 Task: Measure the distance between New Orleans and Jean Lafitte National Historical Park.
Action: Mouse moved to (354, 151)
Screenshot: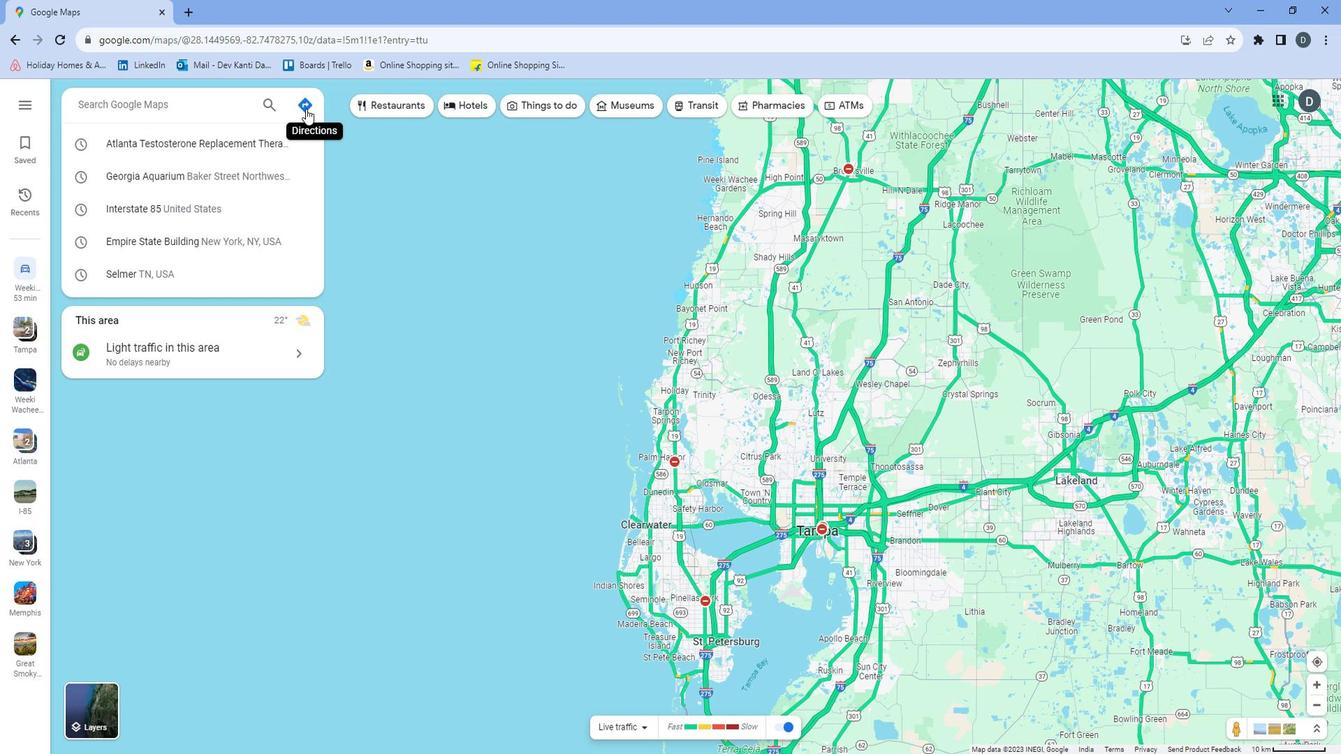 
Action: Mouse pressed left at (354, 151)
Screenshot: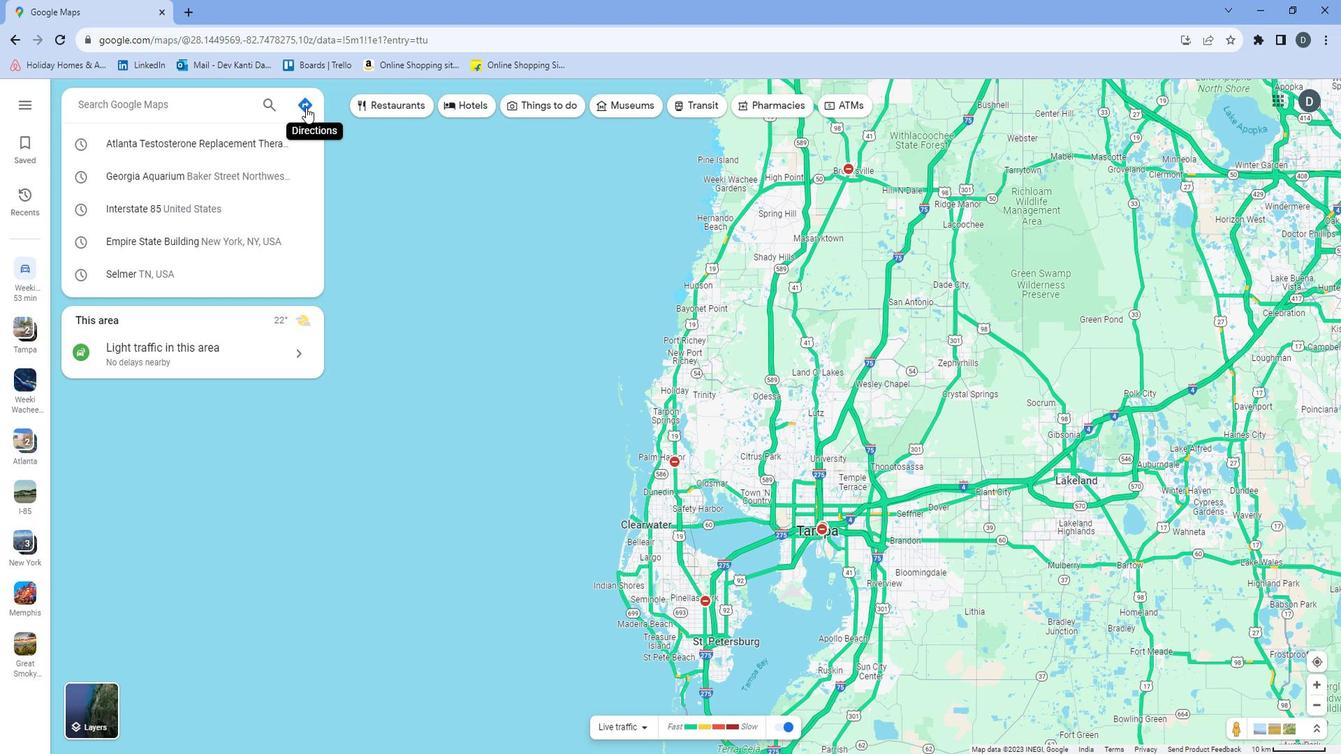 
Action: Mouse moved to (264, 188)
Screenshot: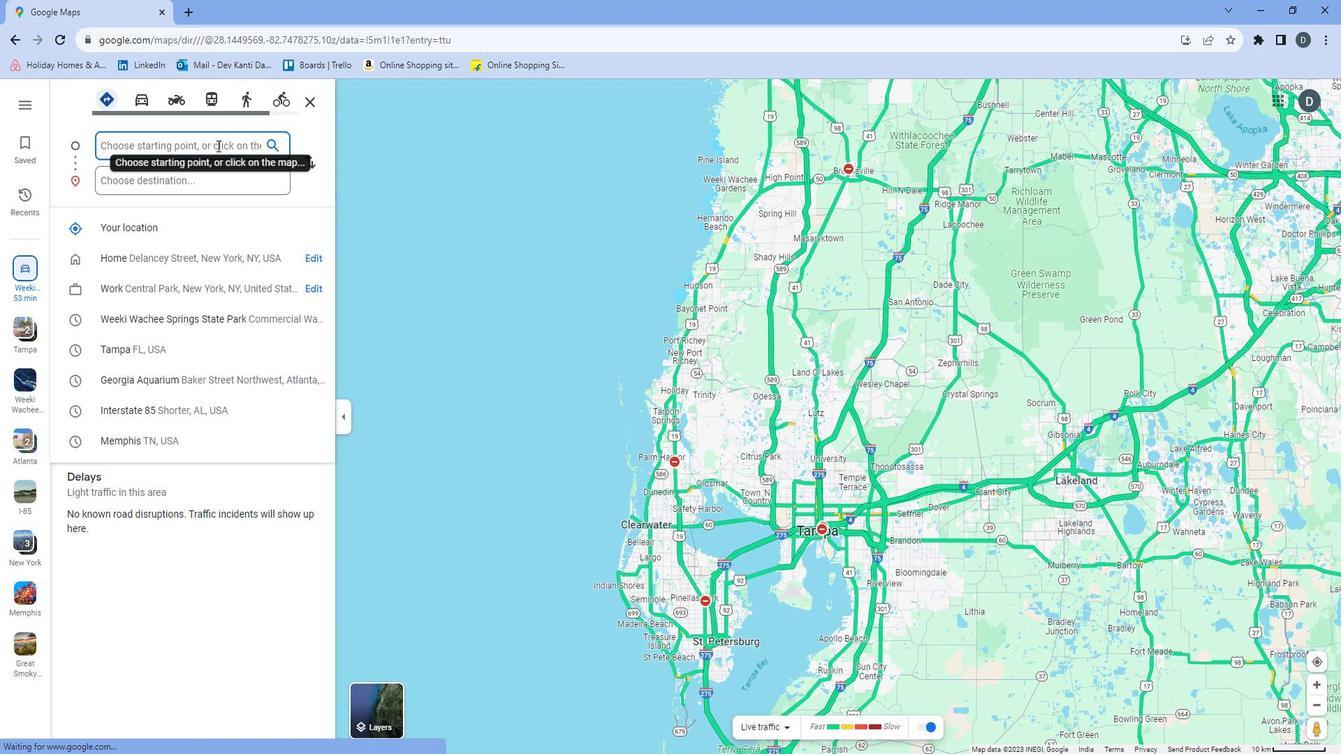 
Action: Mouse pressed left at (264, 188)
Screenshot: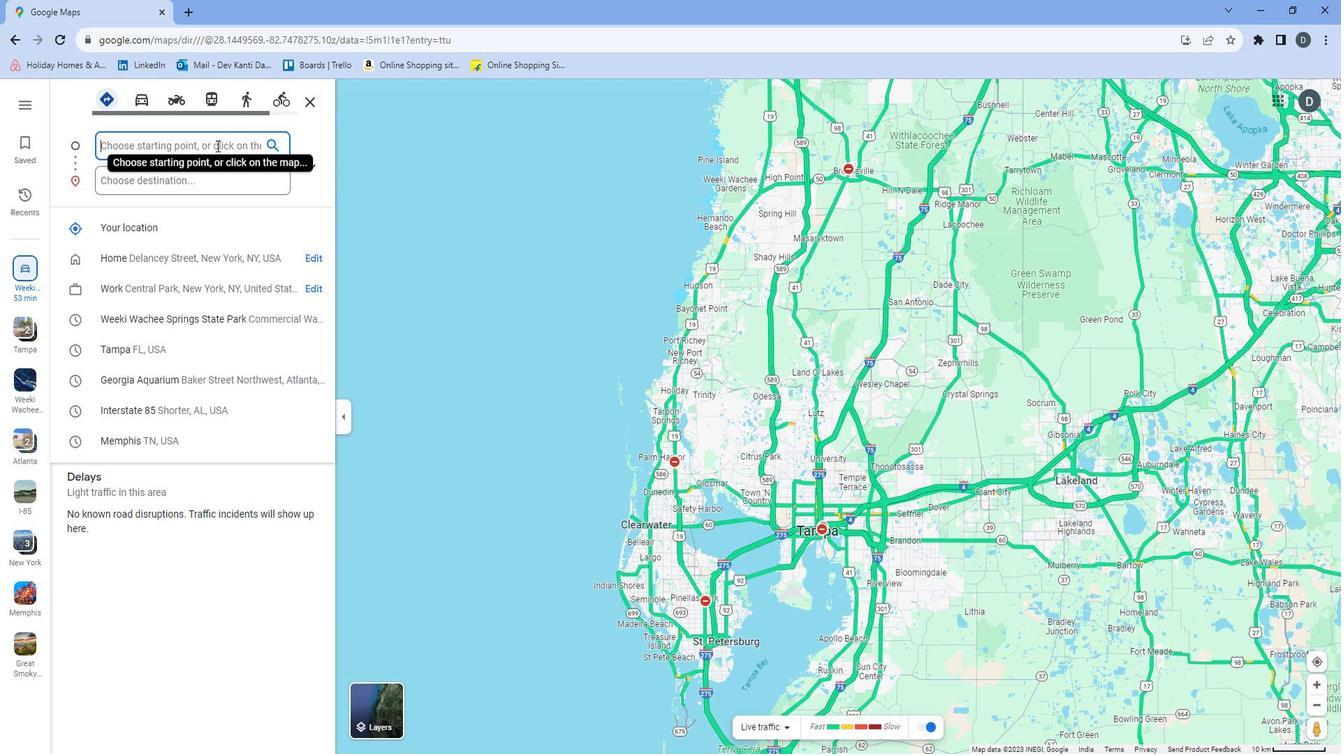 
Action: Key pressed <Key.shift>N<Key.backspace>ew<Key.space><Key.shift>Orleams<Key.backspace><Key.backspace>ns
Screenshot: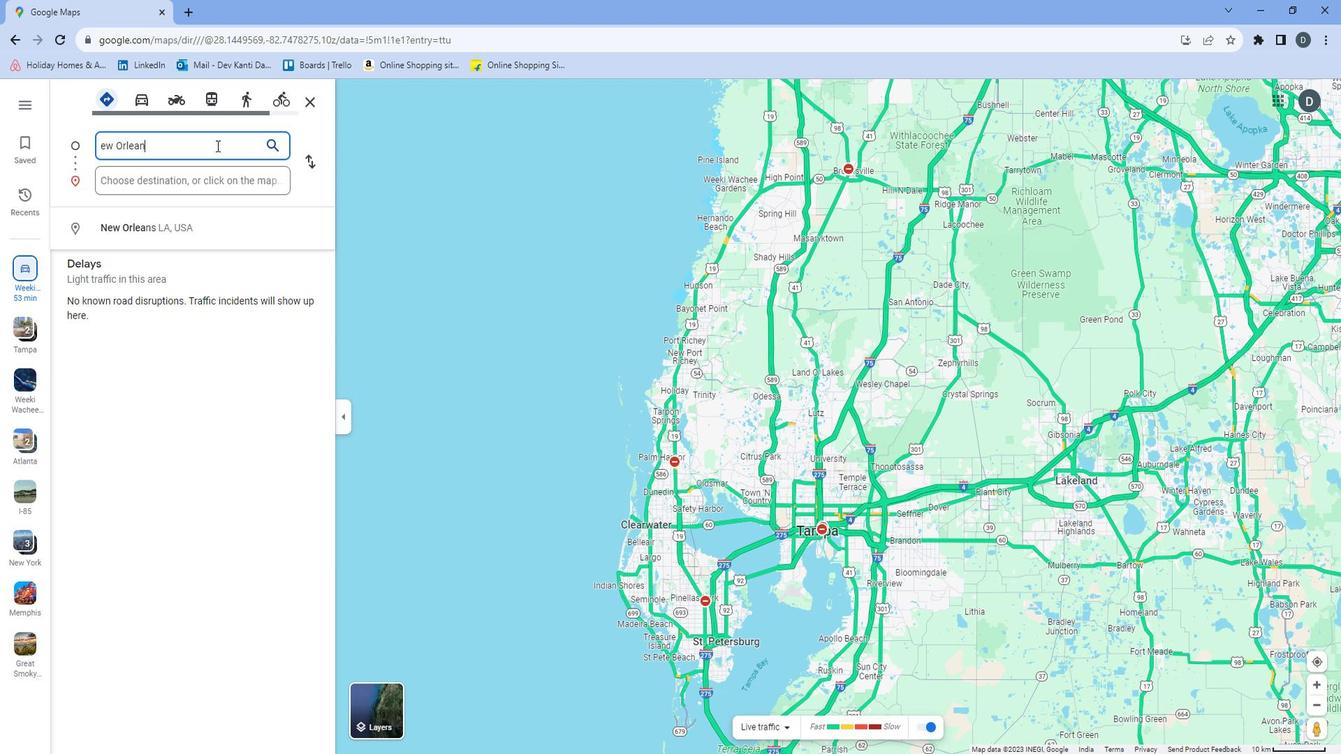 
Action: Mouse moved to (268, 222)
Screenshot: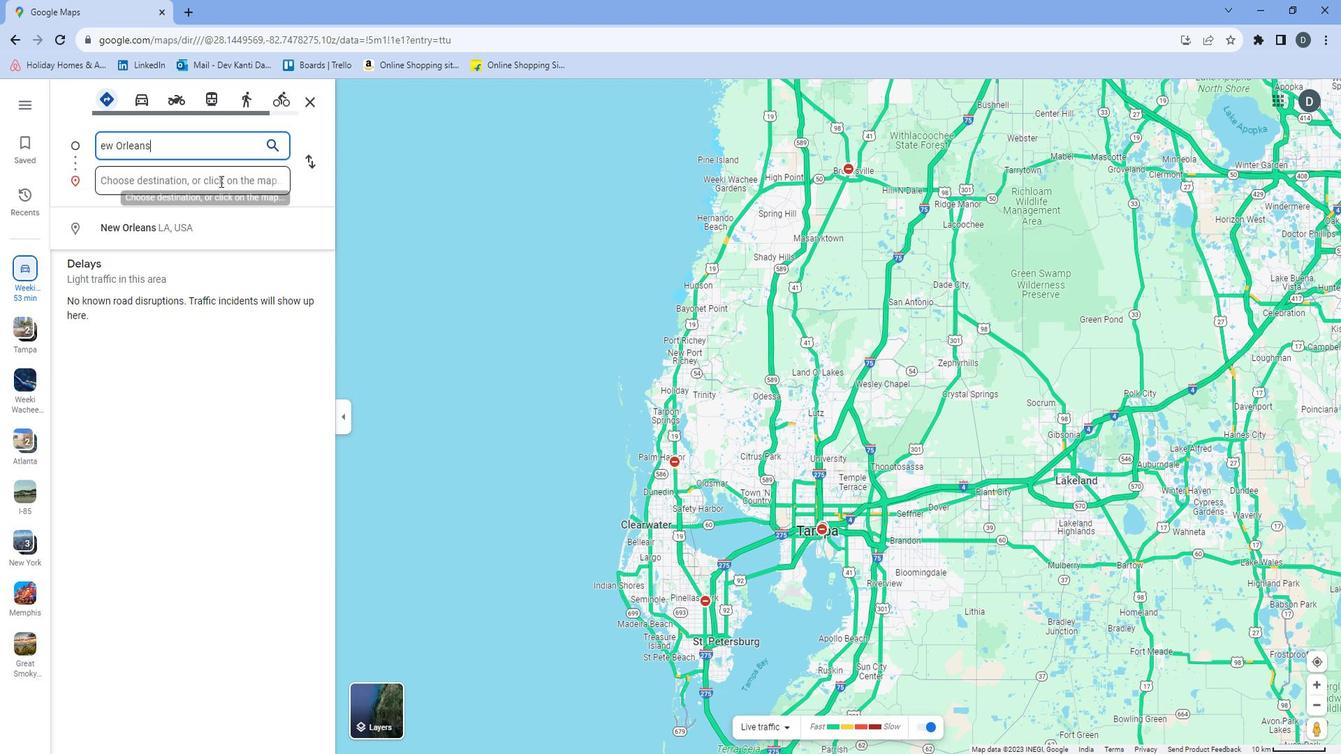 
Action: Mouse pressed left at (268, 222)
Screenshot: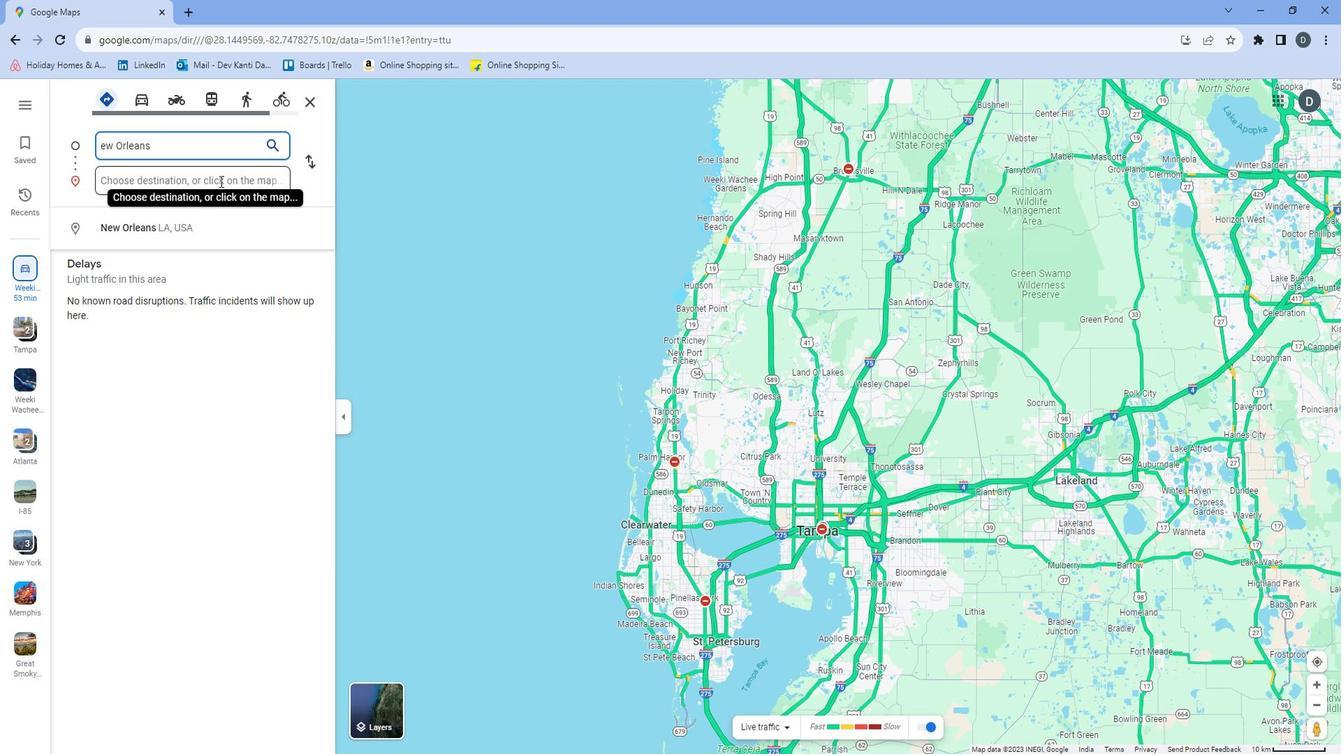 
Action: Mouse moved to (152, 186)
Screenshot: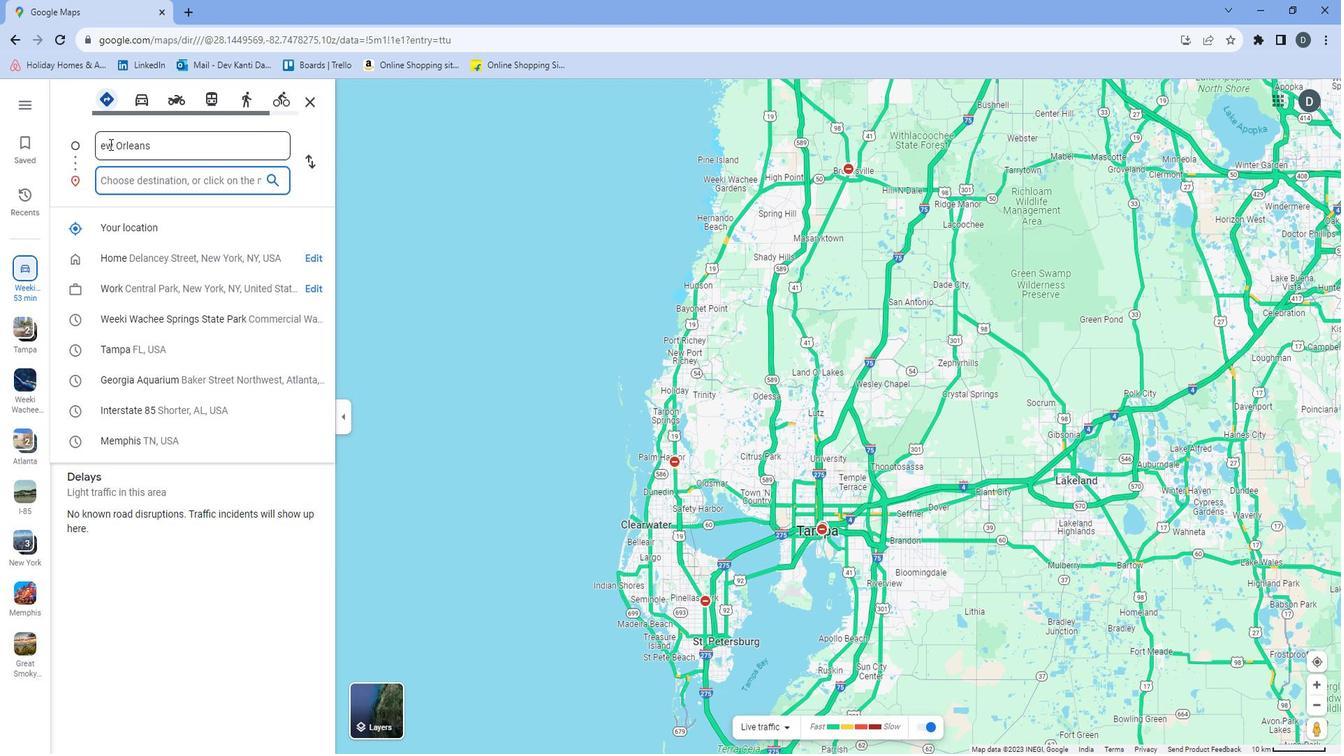 
Action: Mouse pressed left at (152, 186)
Screenshot: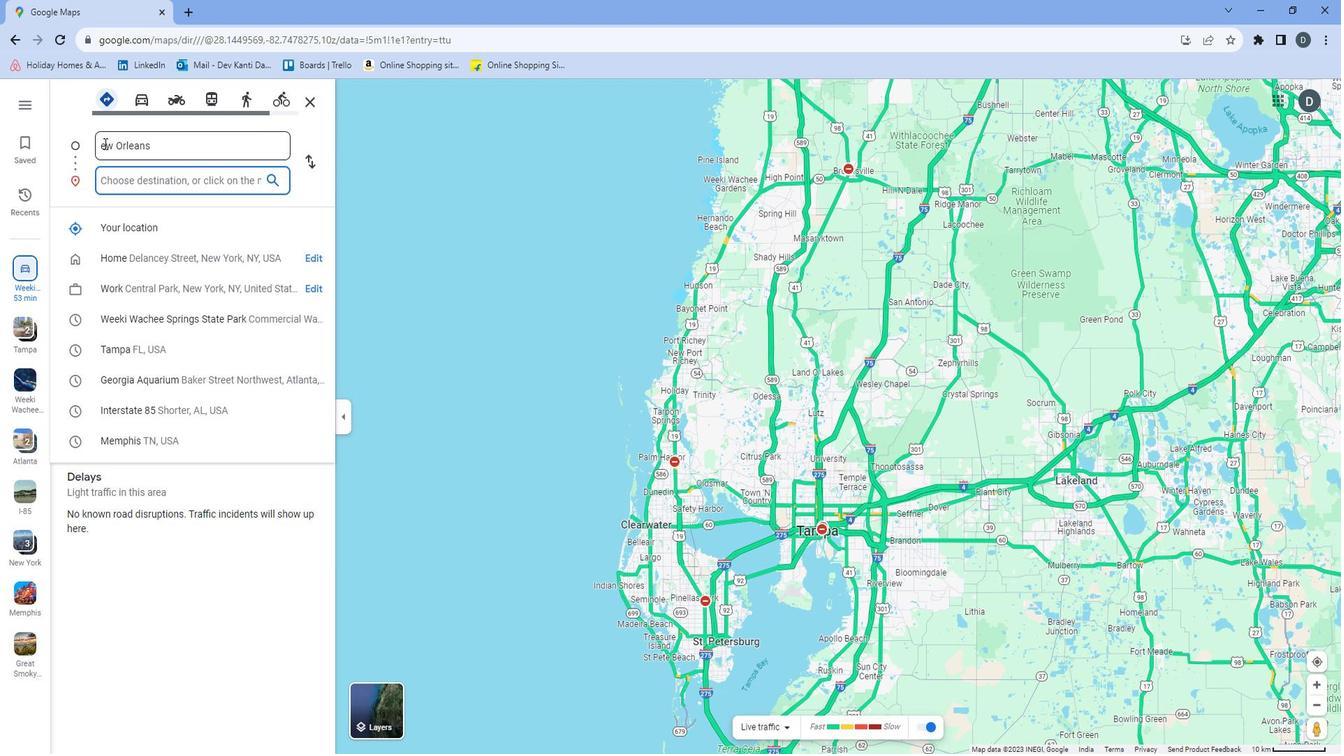 
Action: Mouse moved to (149, 184)
Screenshot: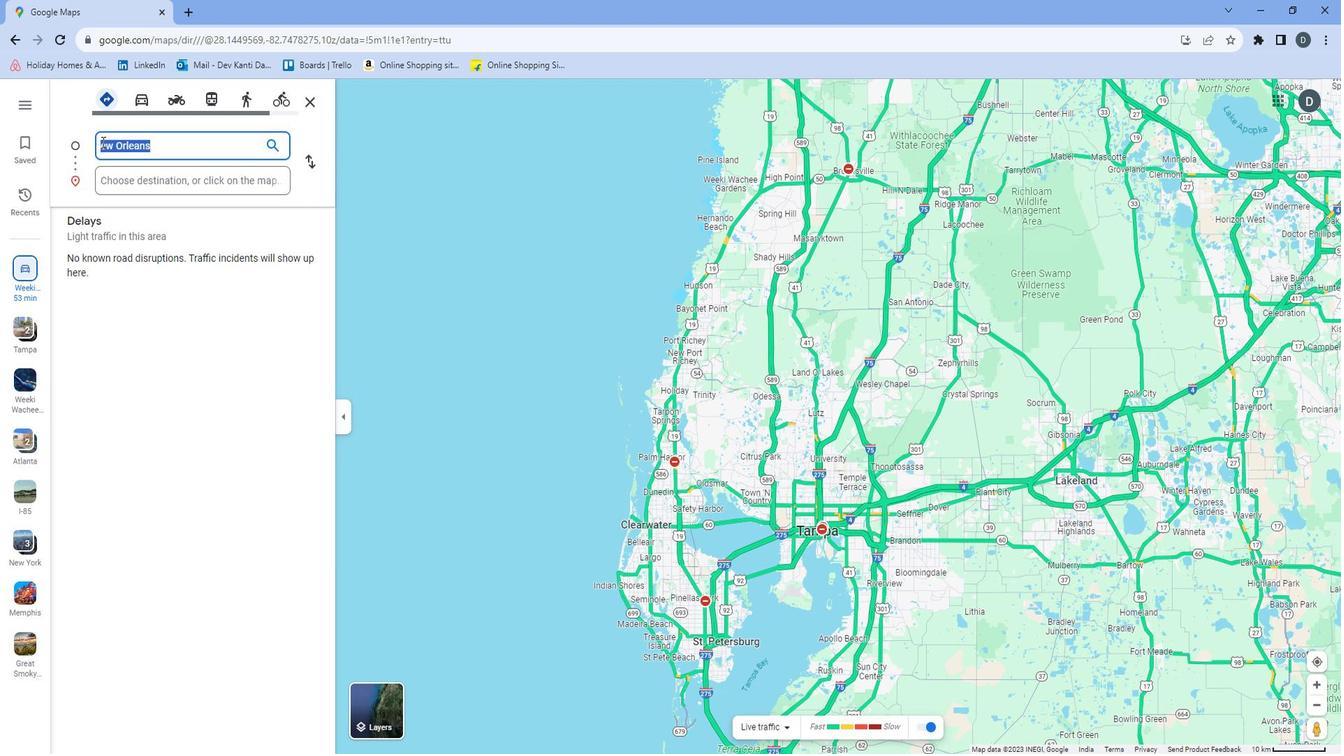 
Action: Mouse pressed left at (149, 184)
Screenshot: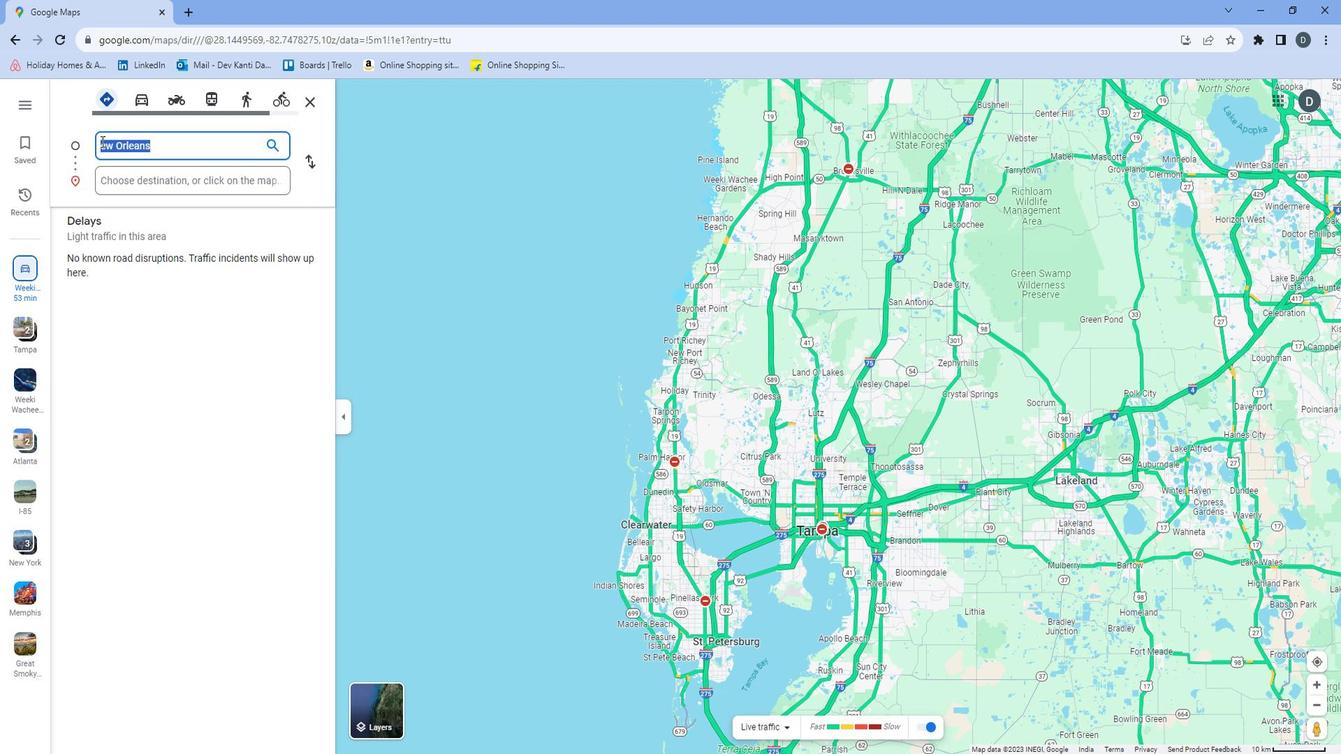 
Action: Mouse moved to (159, 183)
Screenshot: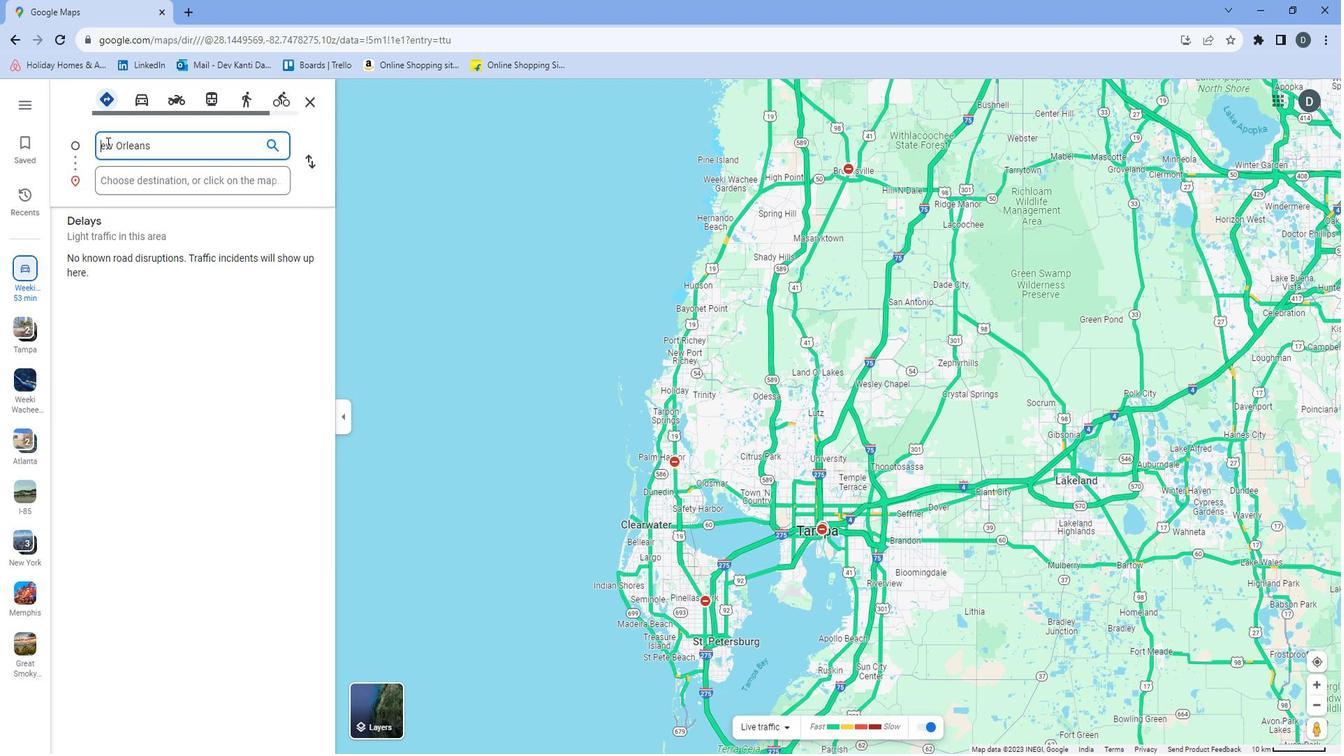 
Action: Key pressed <Key.shift>N<Key.tab>
Screenshot: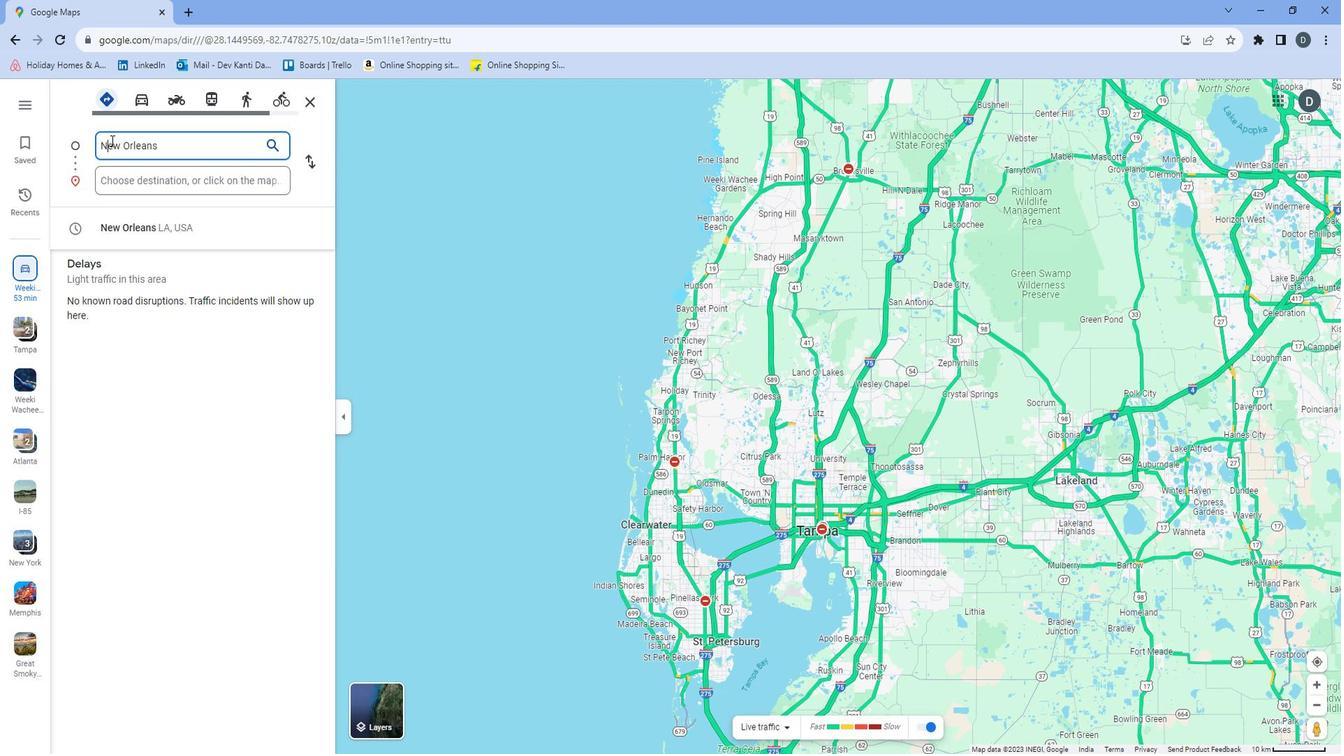 
Action: Mouse moved to (159, 224)
Screenshot: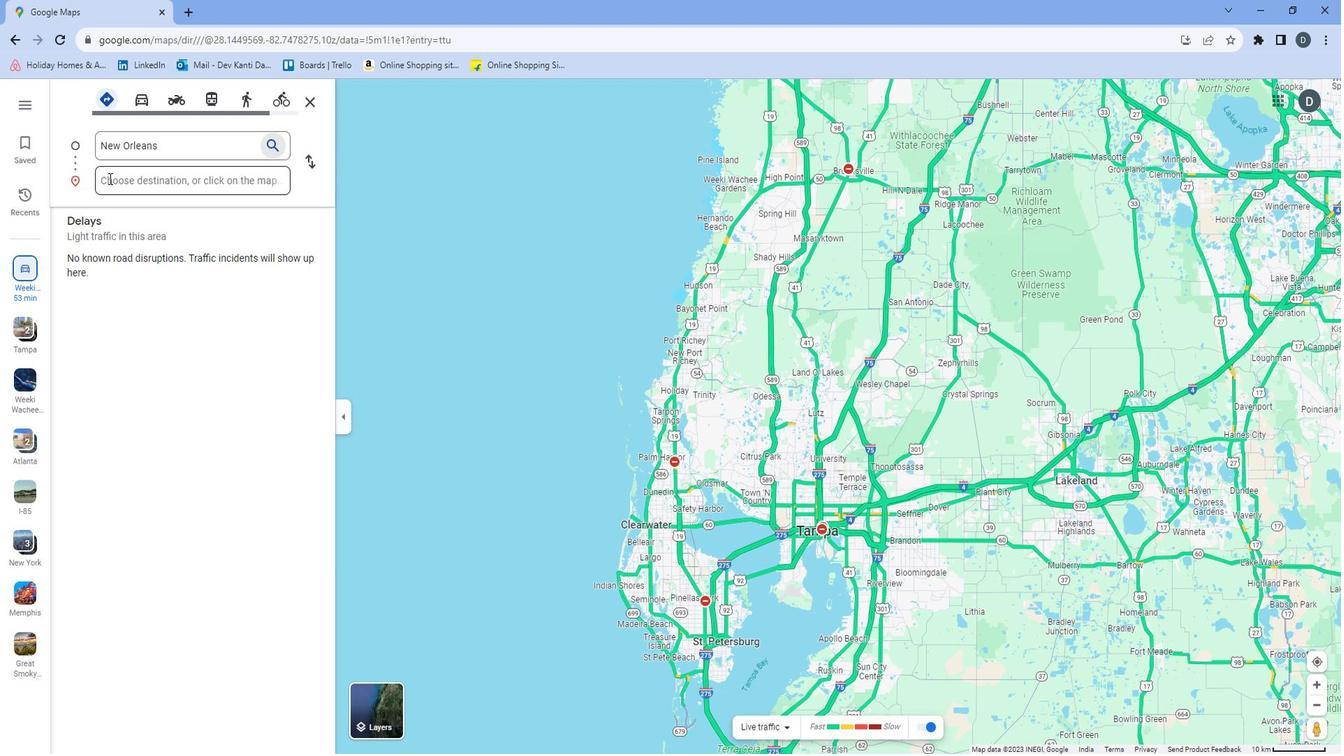 
Action: Mouse pressed left at (159, 224)
Screenshot: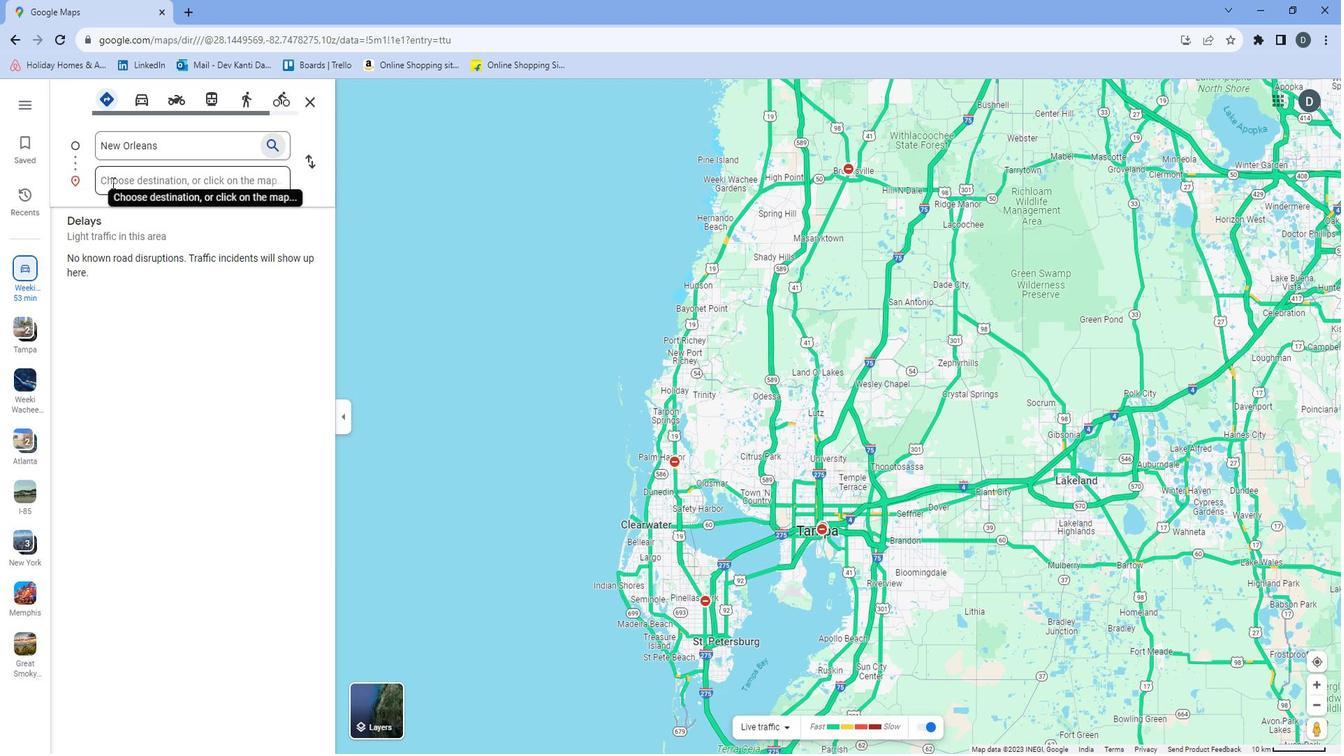 
Action: Mouse moved to (160, 224)
Screenshot: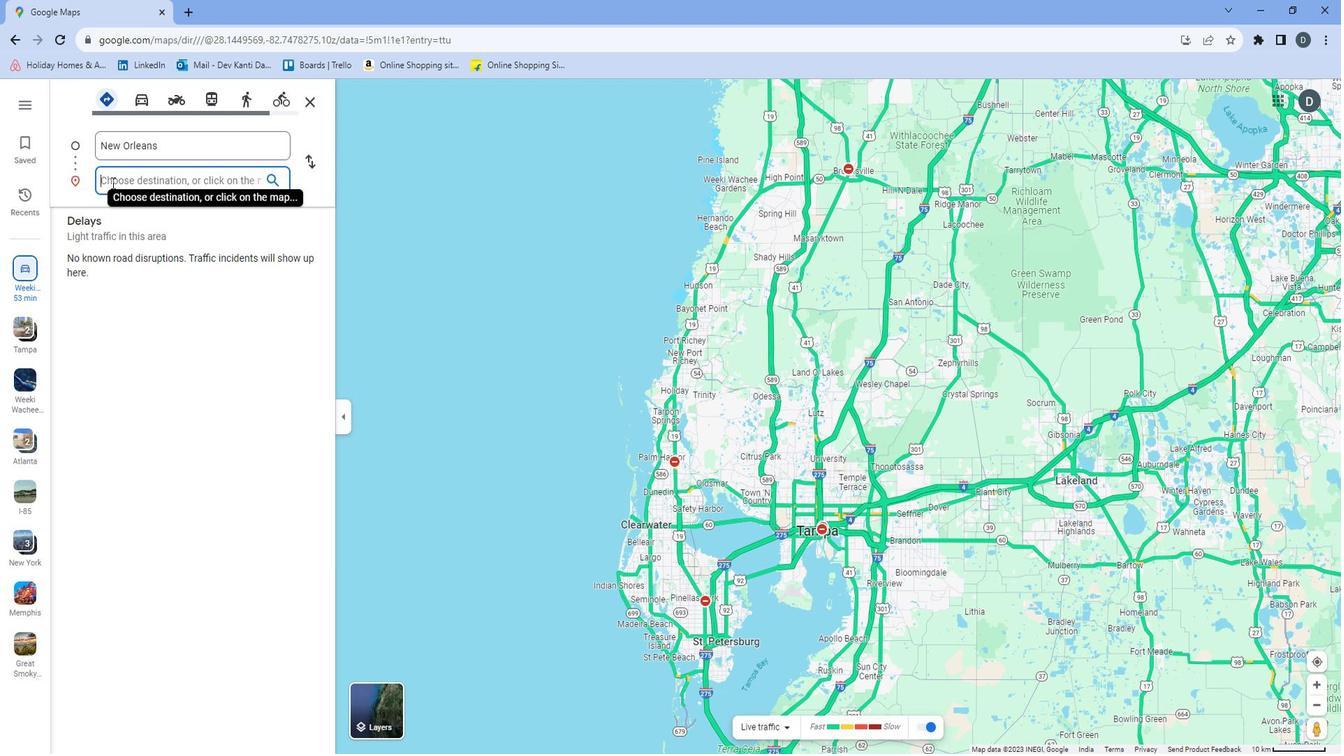 
Action: Key pressed <Key.shift>
Screenshot: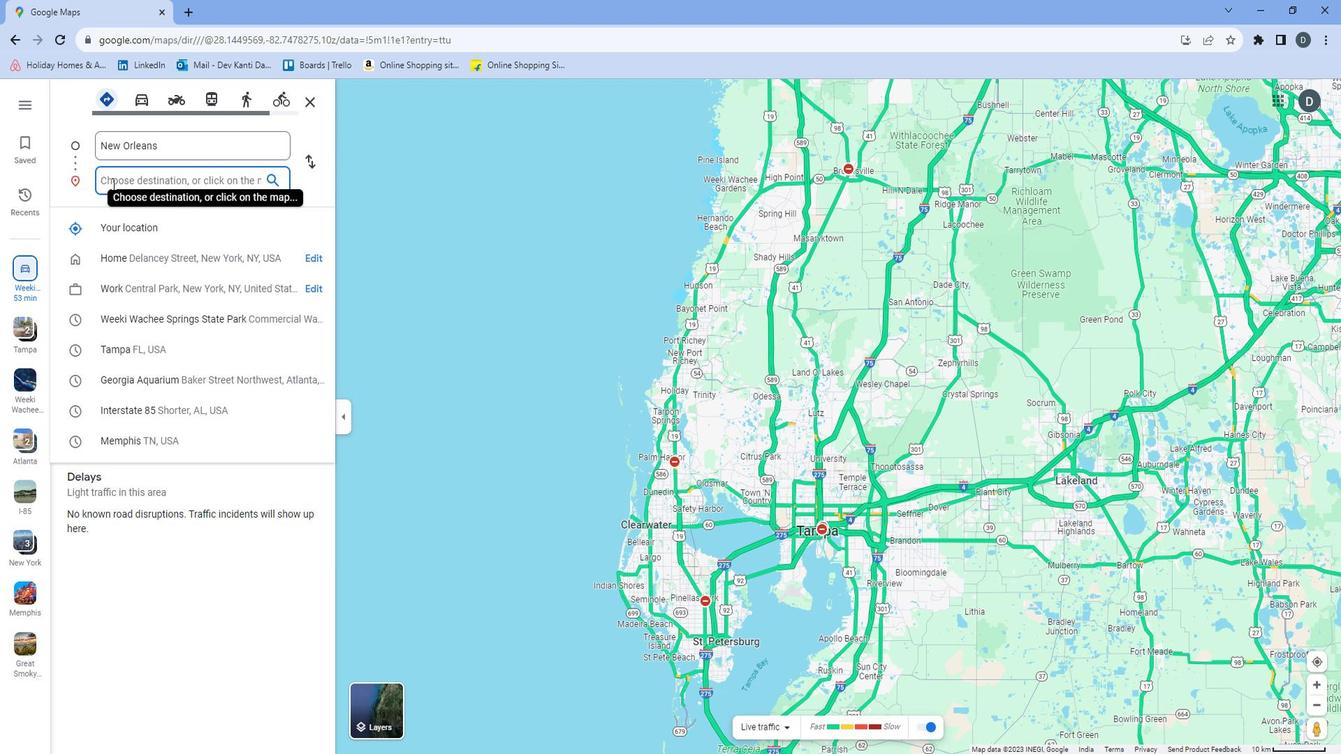 
Action: Mouse moved to (161, 224)
Screenshot: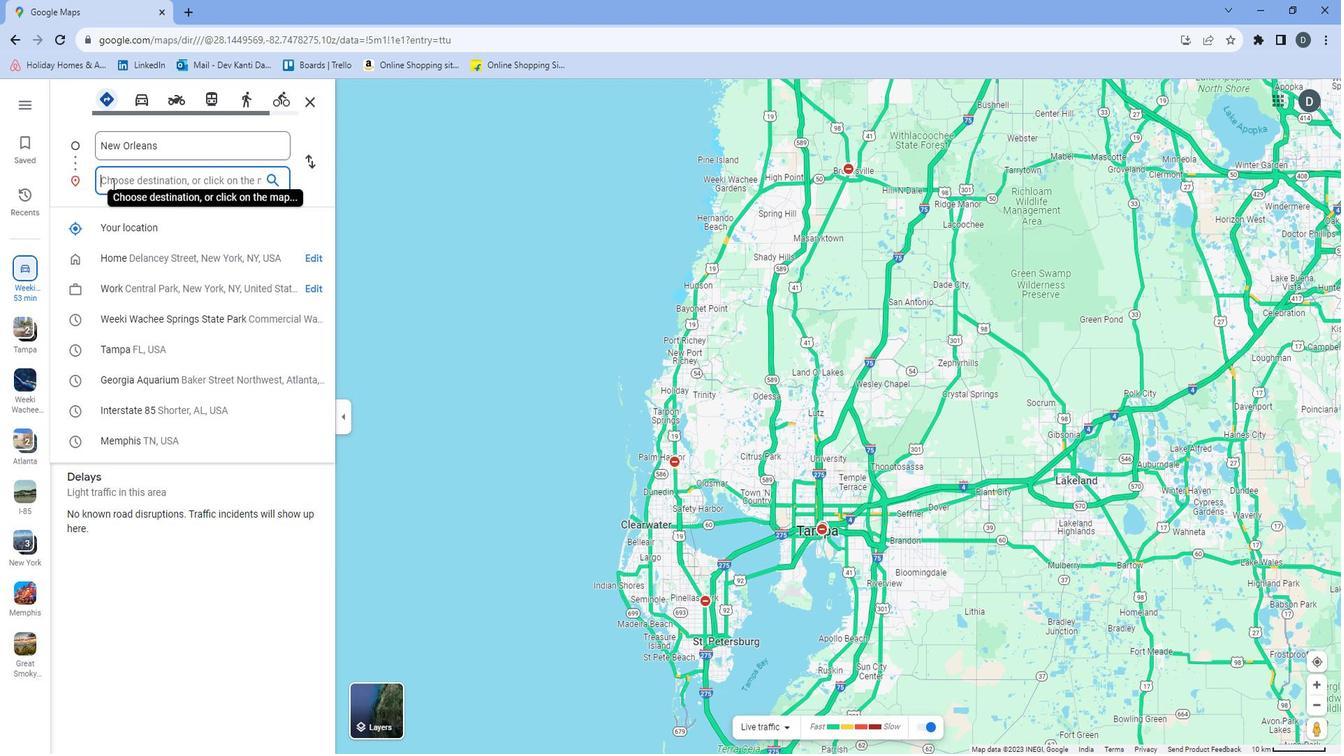 
Action: Key pressed Jea
Screenshot: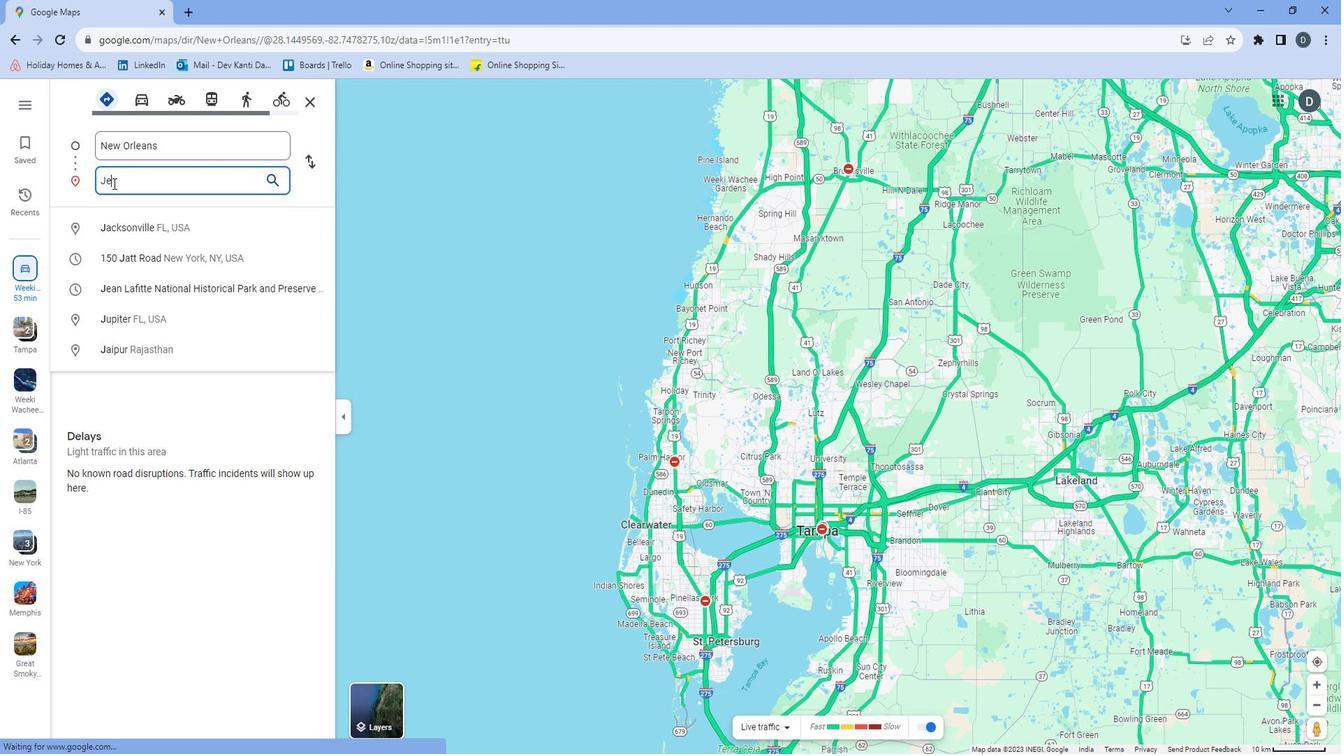 
Action: Mouse moved to (161, 224)
Screenshot: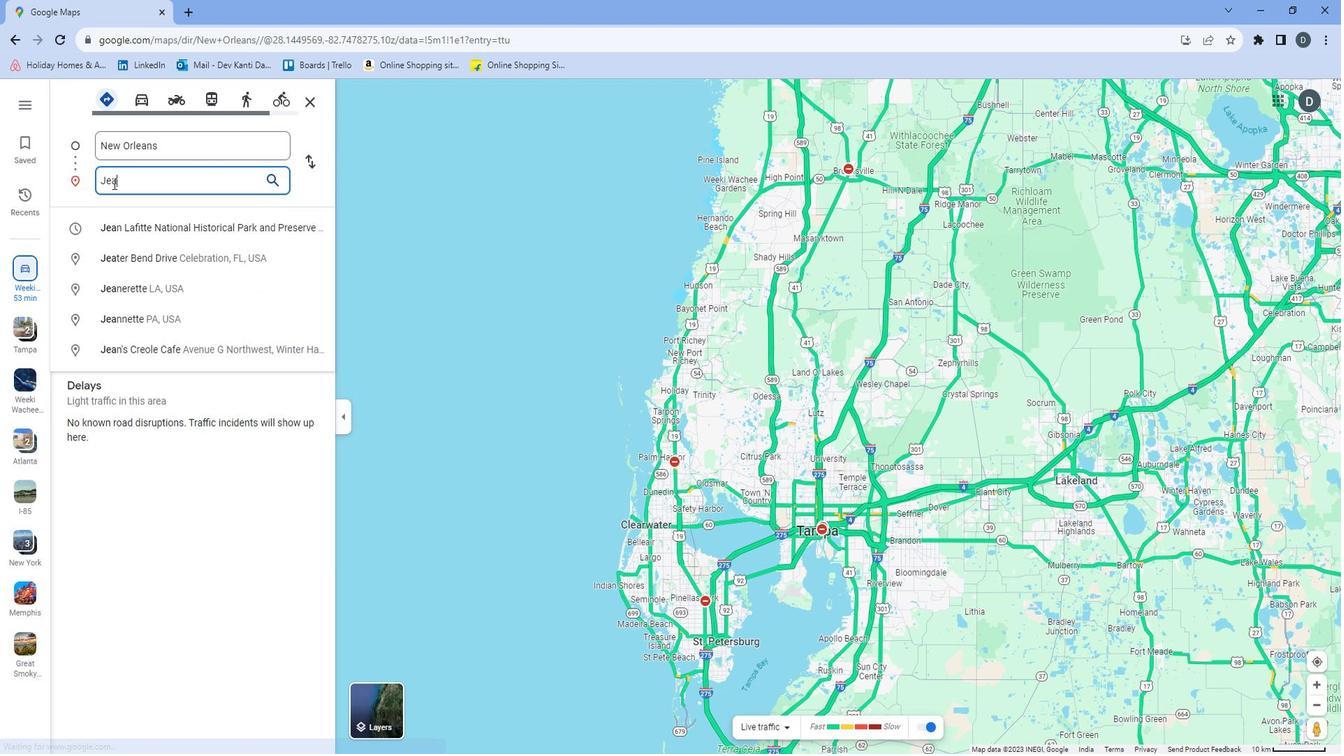 
Action: Key pressed n<Key.space><Key.shift>Lafitte<Key.space><Key.shift><Key.shift><Key.shift><Key.shift><Key.shift><Key.shift><Key.shift><Key.shift><Key.shift><Key.shift><Key.shift><Key.shift>National<Key.space><Key.shift><Key.shift><Key.shift>Historical<Key.space><Key.shift>{<Key.backspace><Key.shift>Park<Key.space><Key.enter>
Screenshot: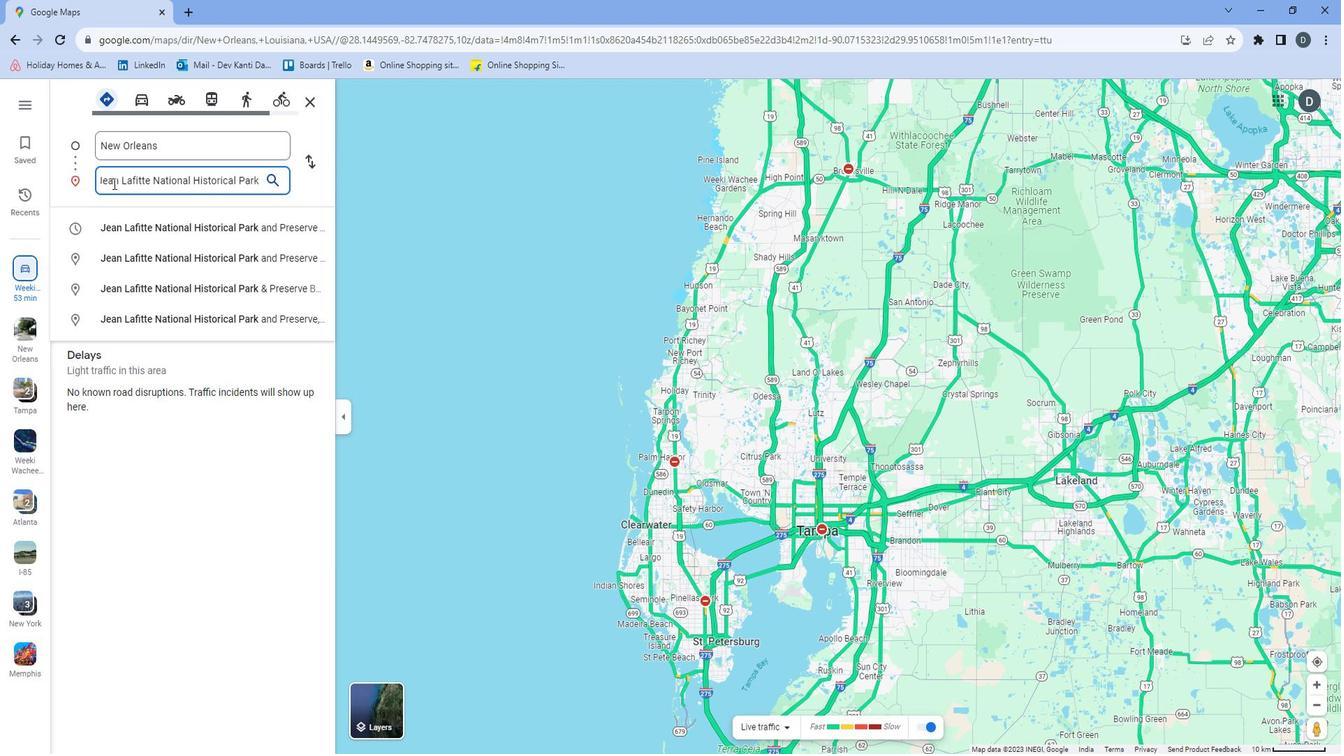 
Action: Mouse moved to (679, 553)
Screenshot: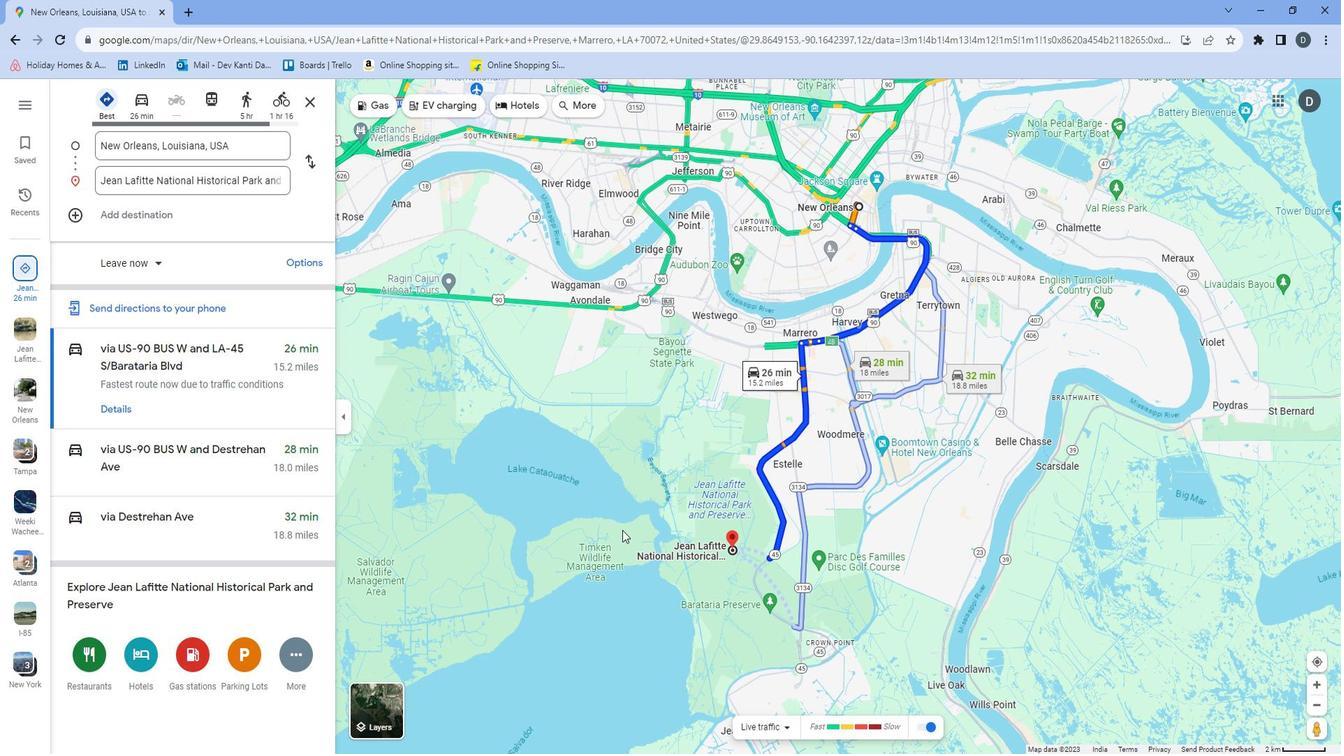 
Action: Mouse scrolled (679, 554) with delta (0, 0)
Screenshot: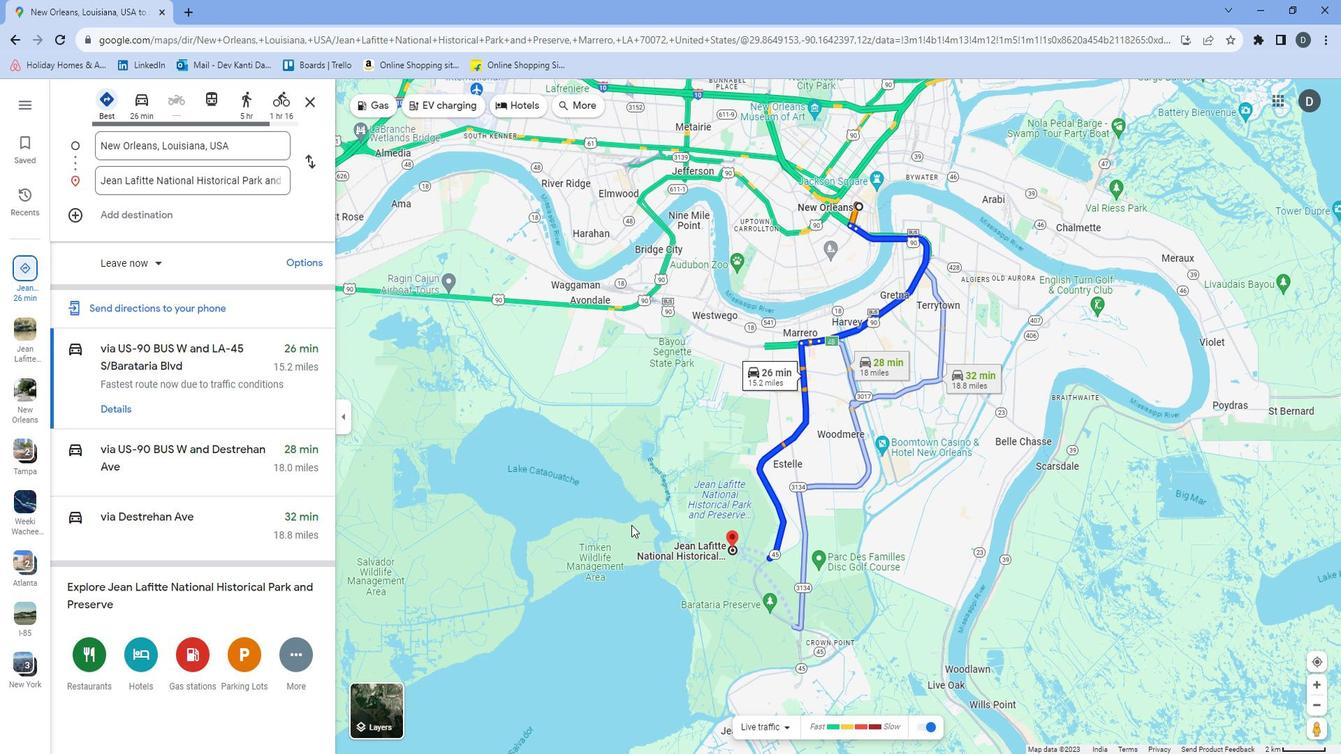 
Action: Mouse moved to (815, 560)
Screenshot: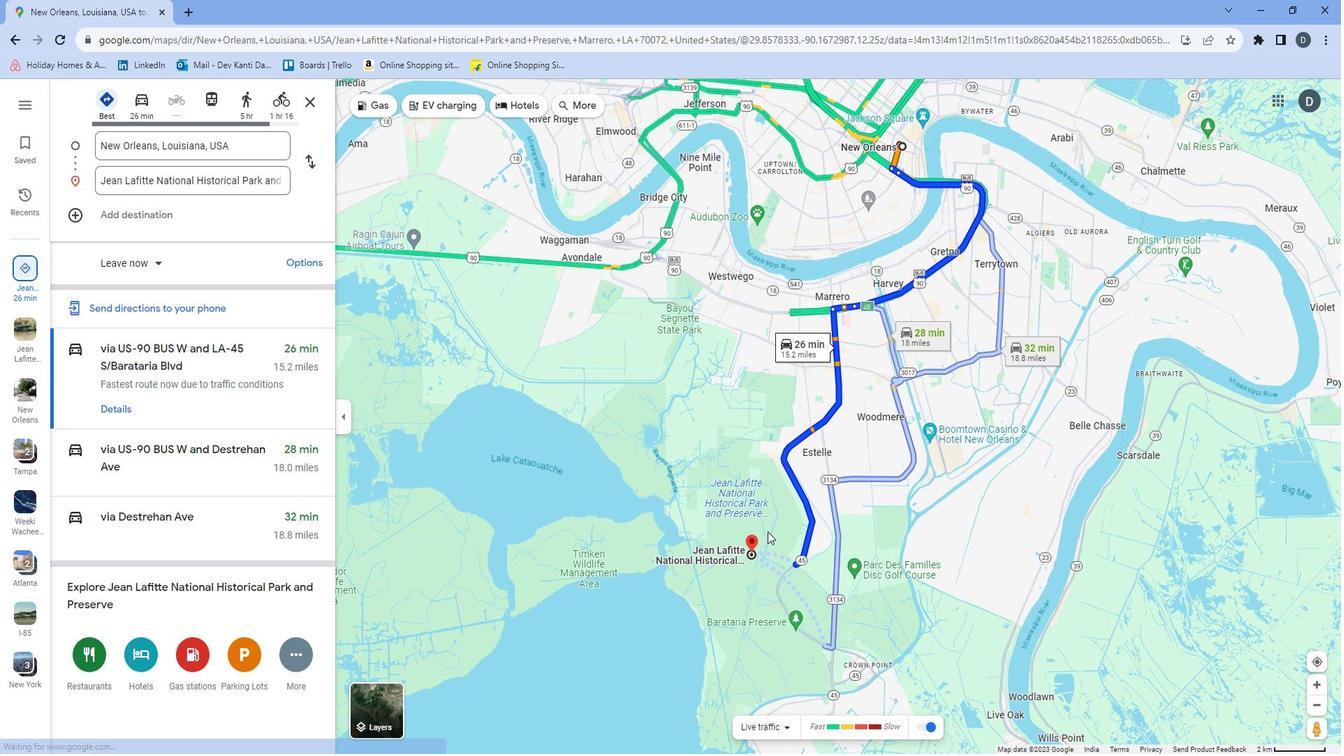 
Action: Mouse scrolled (815, 561) with delta (0, 0)
Screenshot: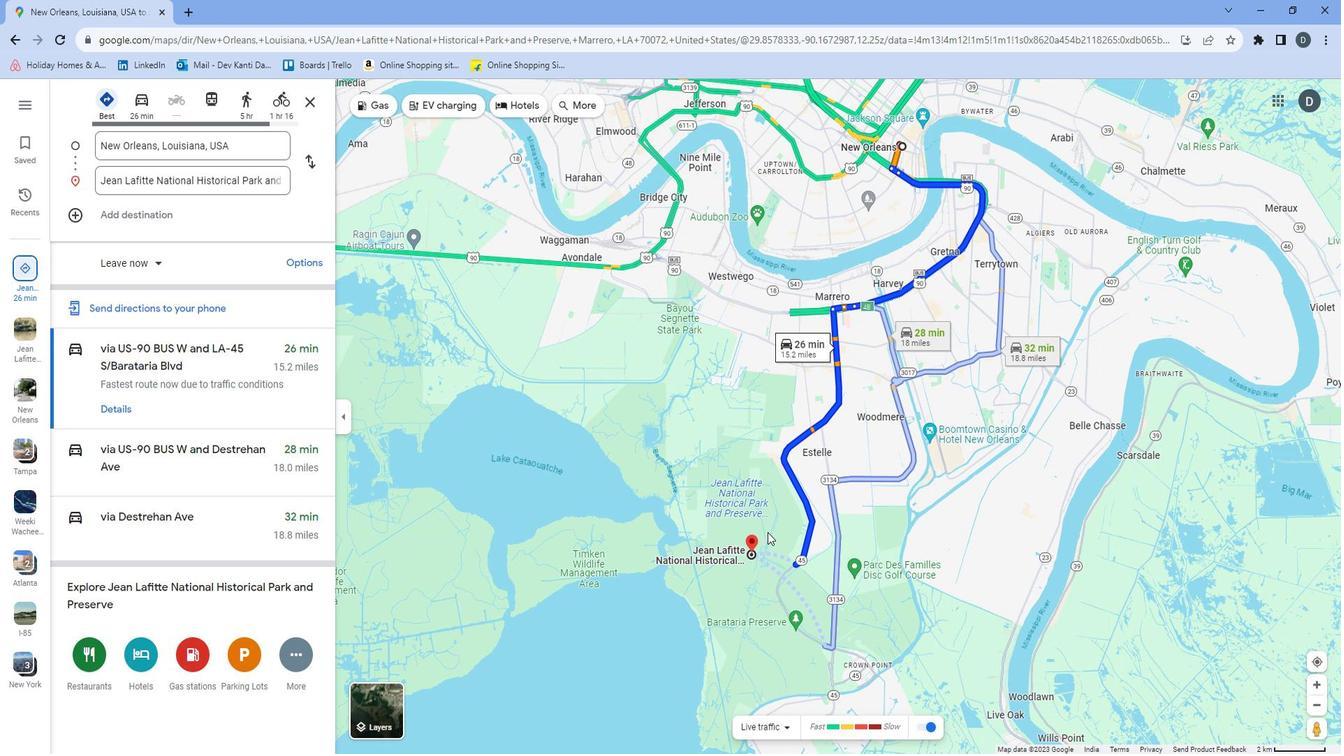 
Action: Mouse moved to (954, 461)
Screenshot: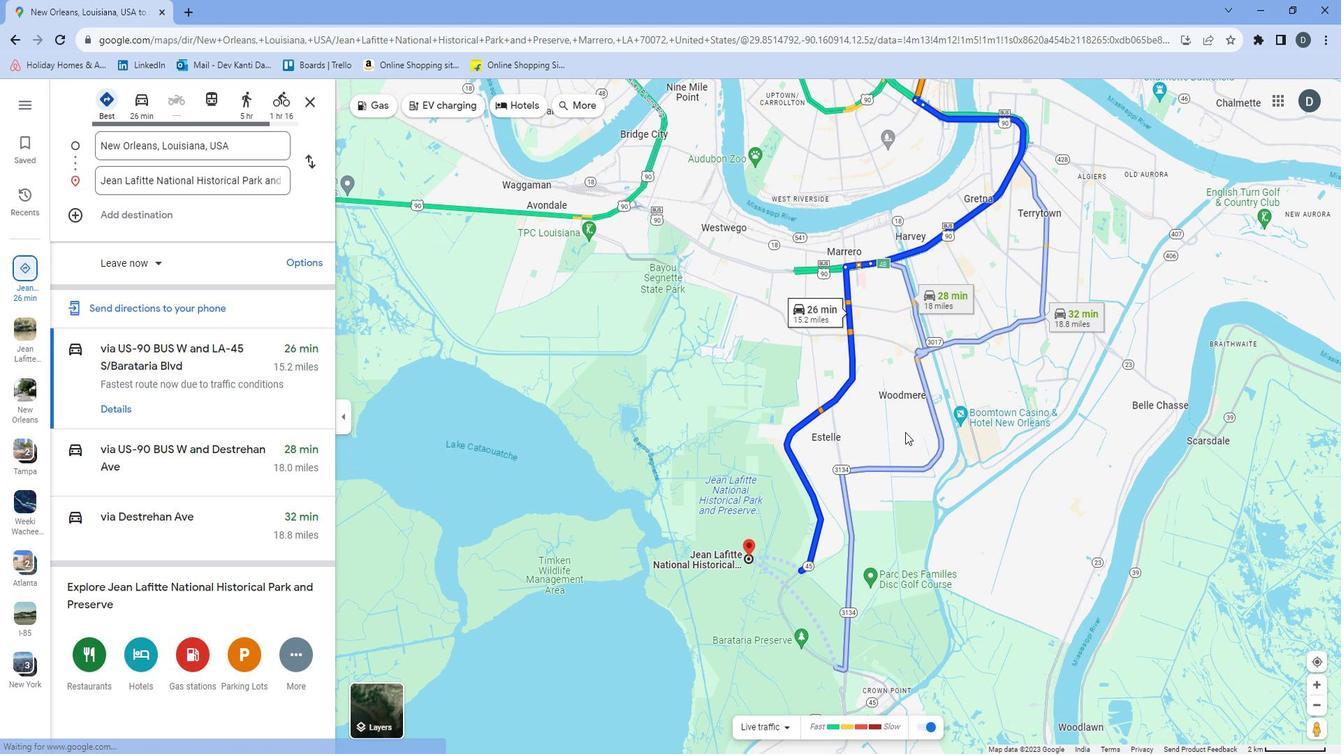 
Action: Mouse pressed left at (954, 461)
Screenshot: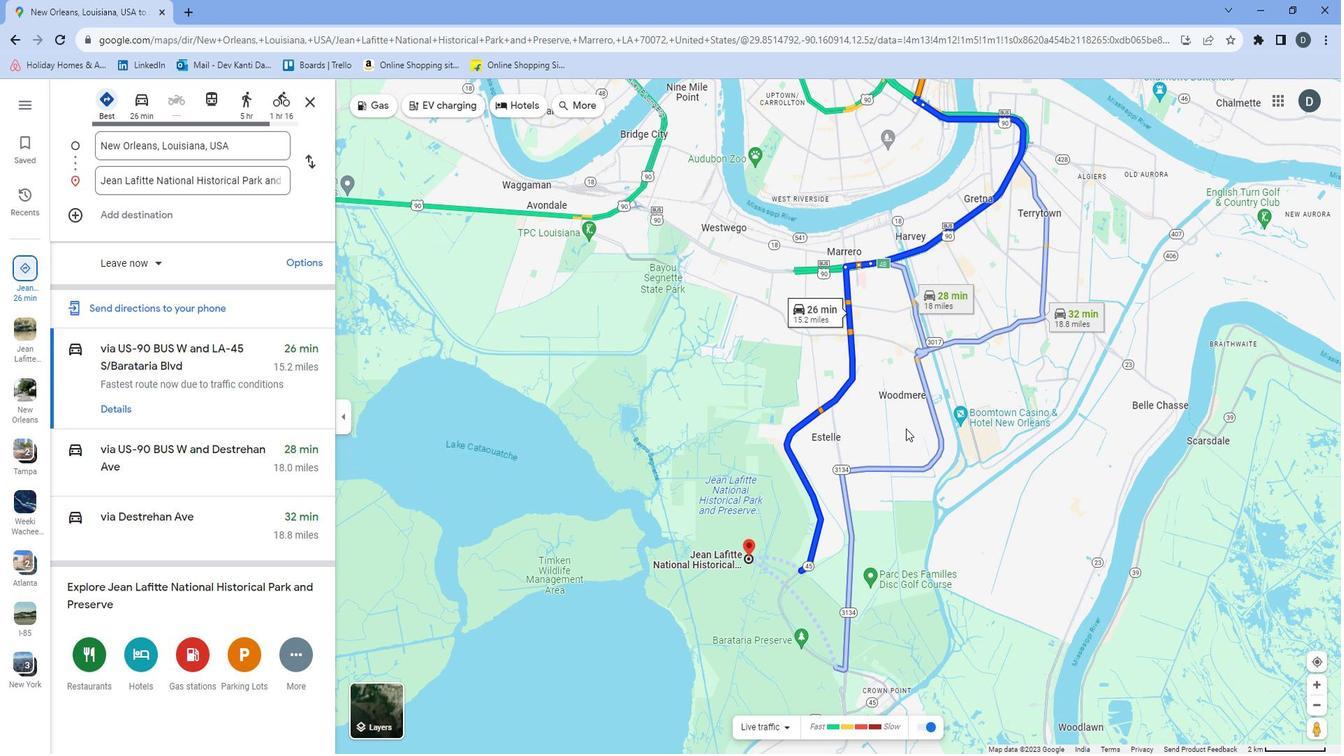 
Action: Mouse moved to (928, 201)
Screenshot: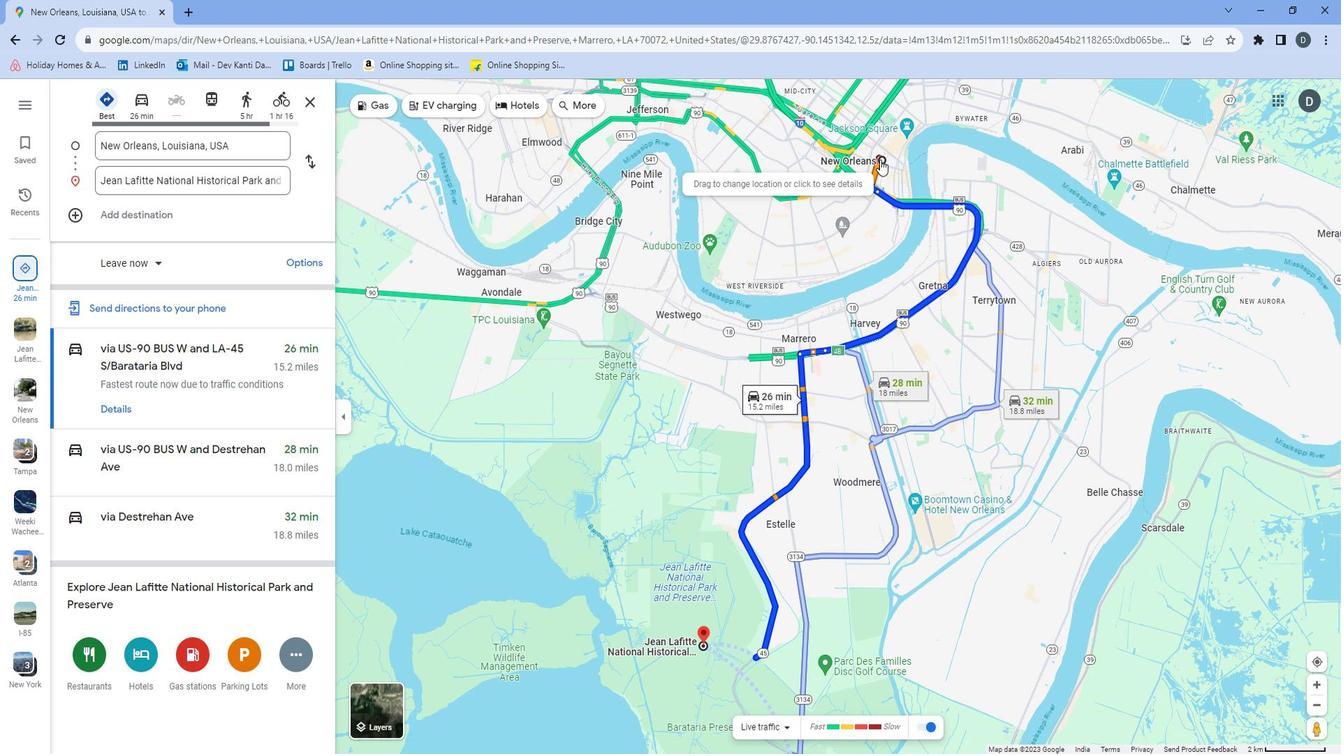 
Action: Mouse pressed right at (928, 201)
Screenshot: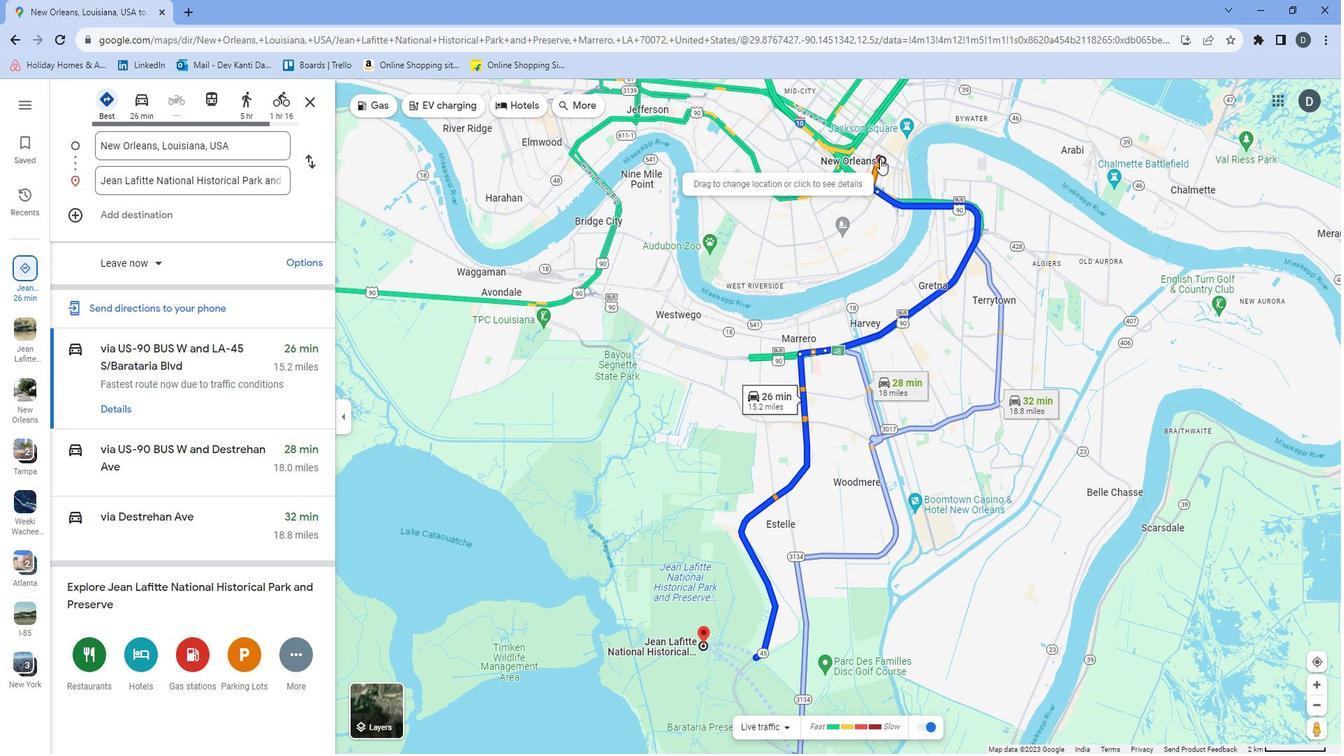 
Action: Mouse moved to (946, 301)
Screenshot: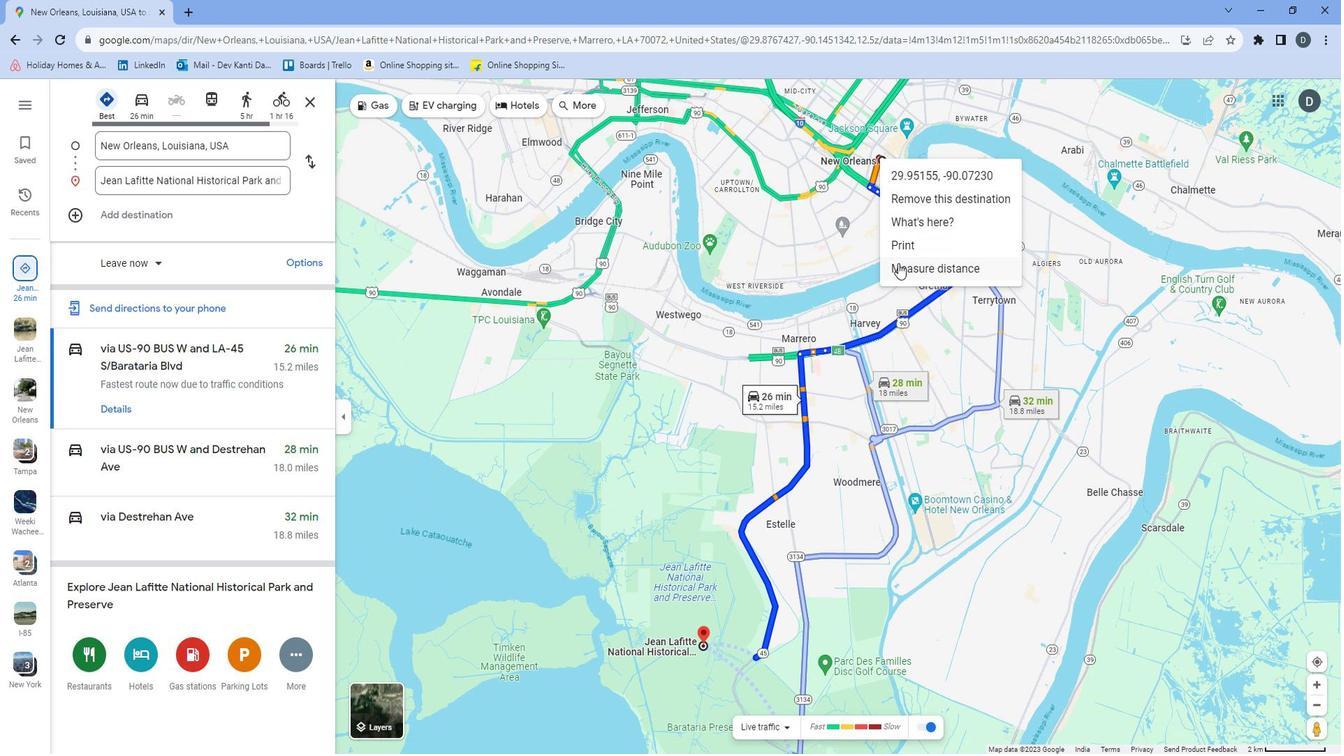 
Action: Mouse pressed left at (946, 301)
Screenshot: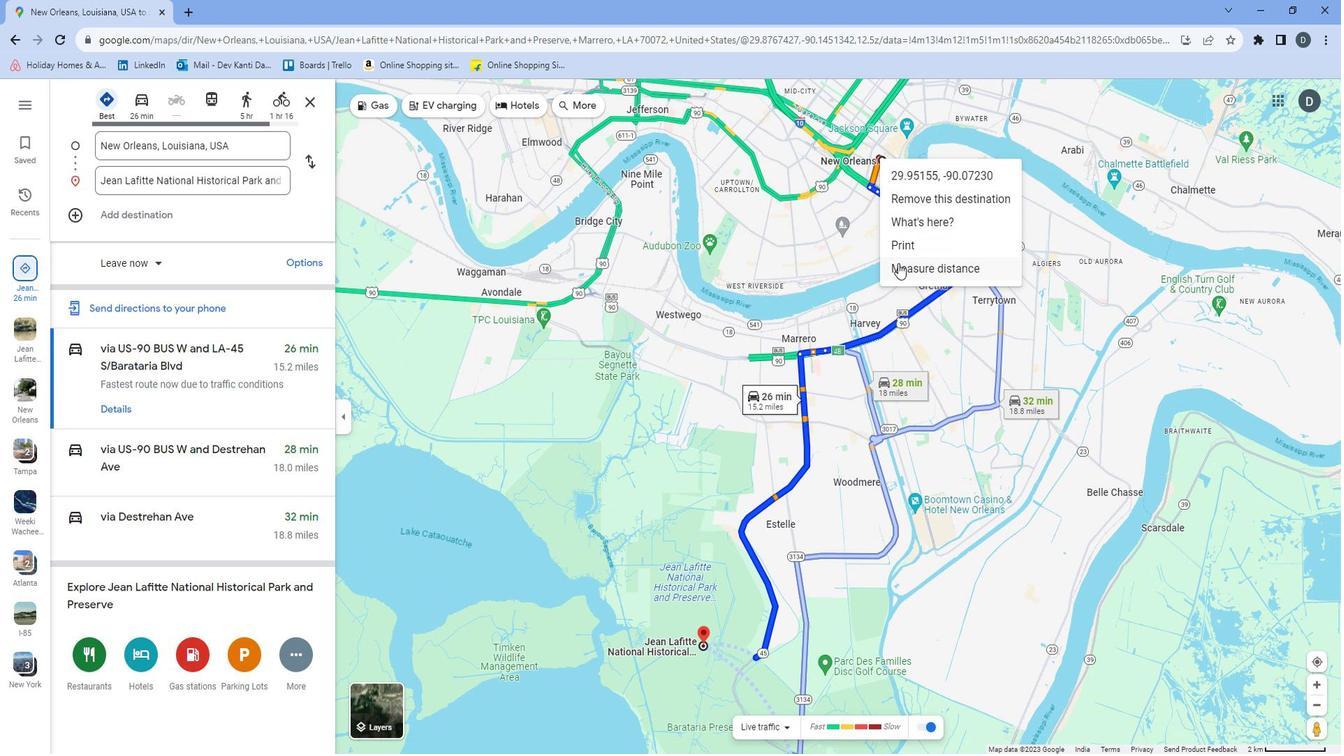 
Action: Mouse moved to (751, 668)
Screenshot: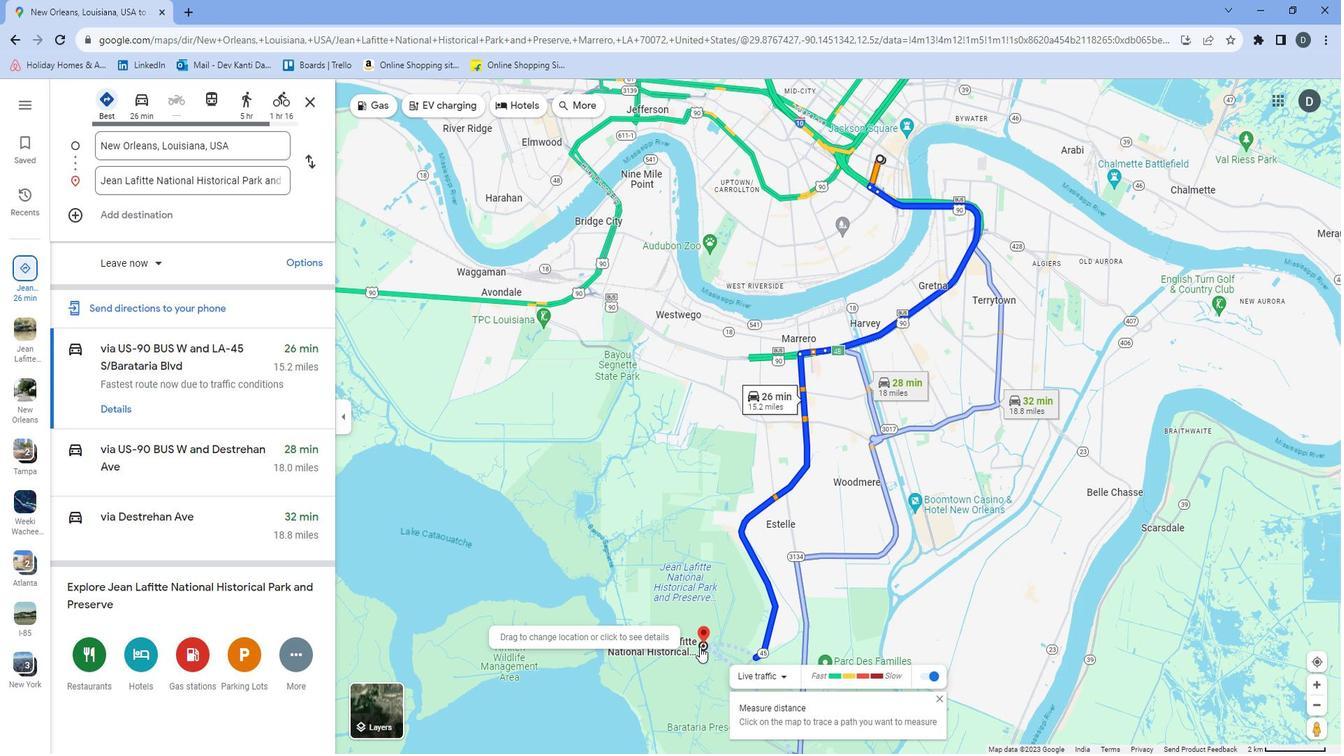 
Action: Mouse pressed left at (751, 668)
Screenshot: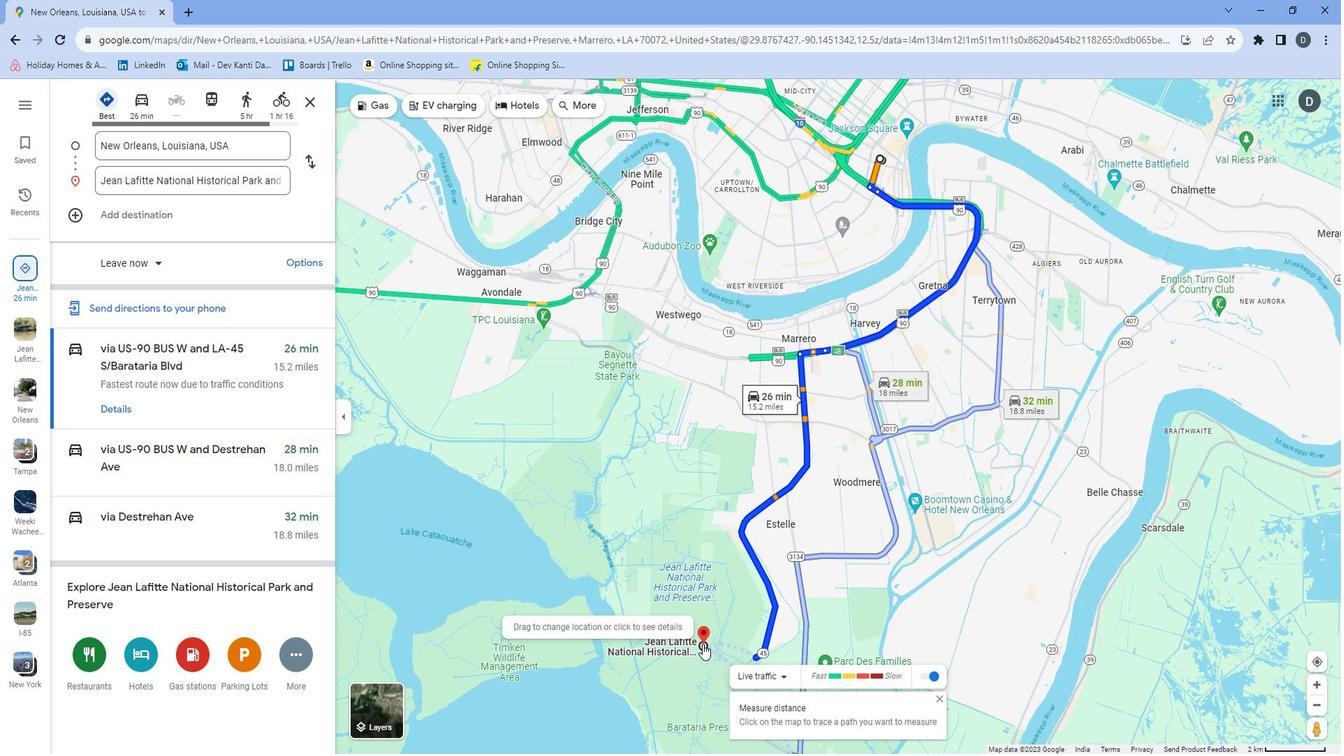 
Action: Mouse moved to (739, 679)
Screenshot: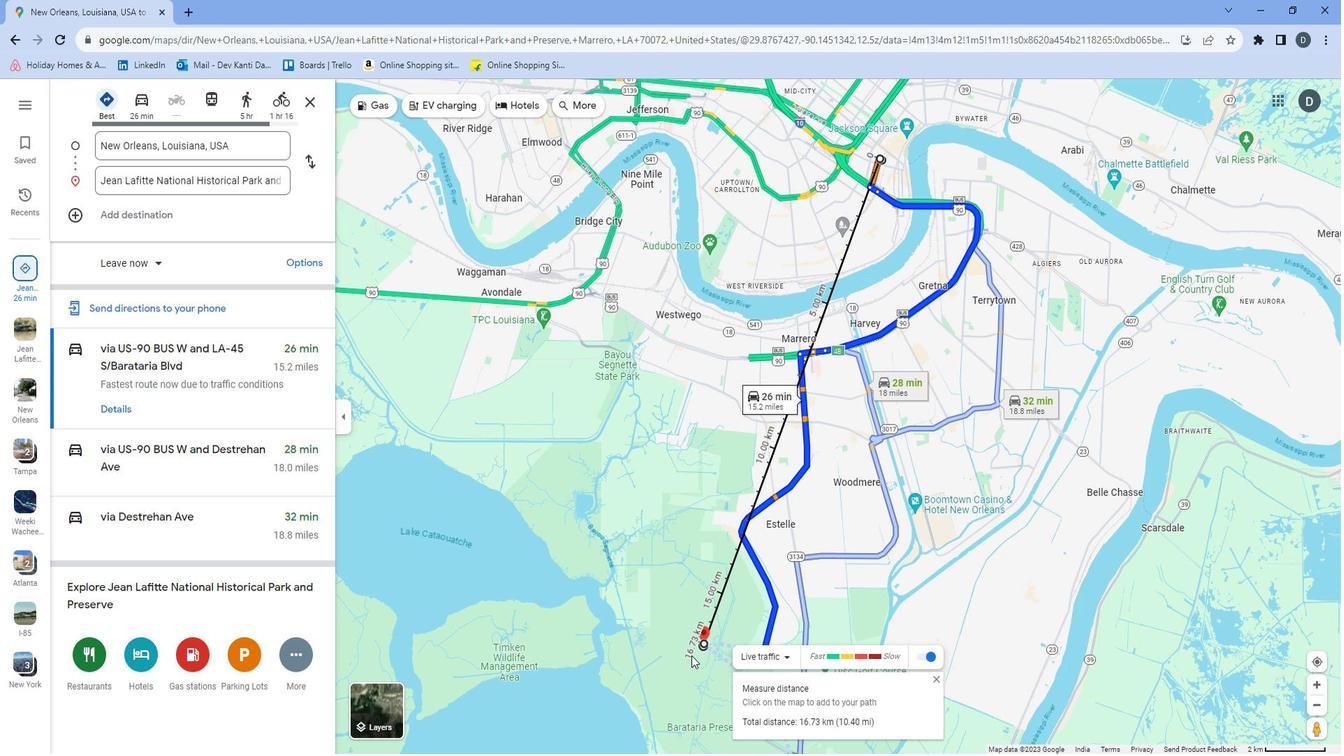 
Action: Mouse scrolled (739, 680) with delta (0, 0)
Screenshot: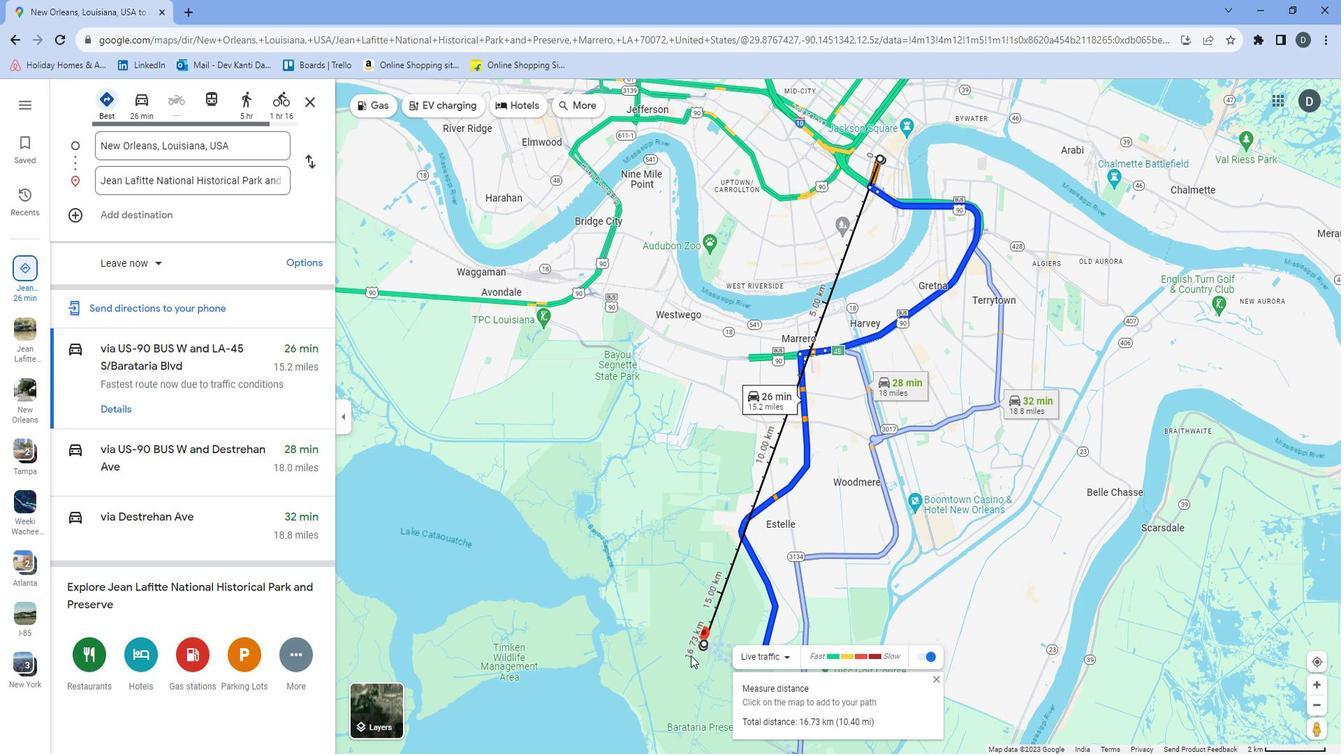 
Action: Mouse scrolled (739, 680) with delta (0, 0)
Screenshot: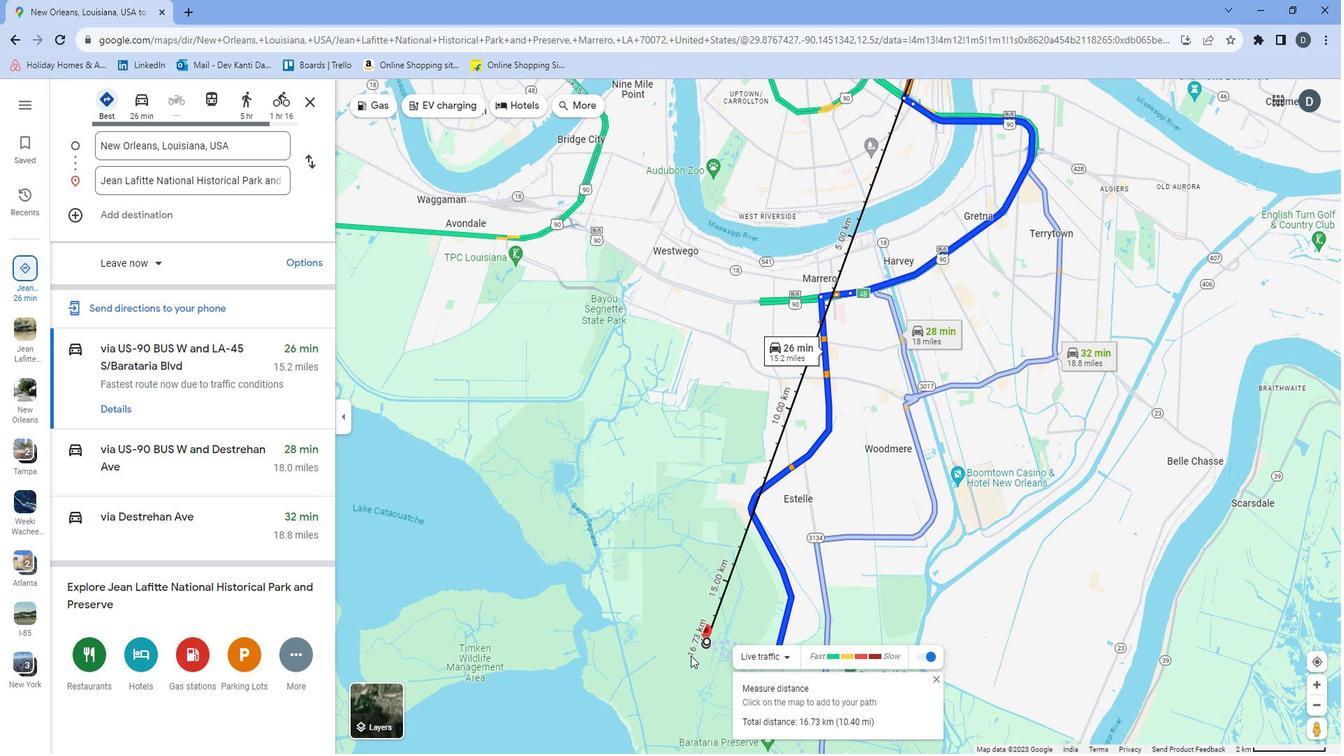 
Action: Mouse scrolled (739, 680) with delta (0, 0)
Screenshot: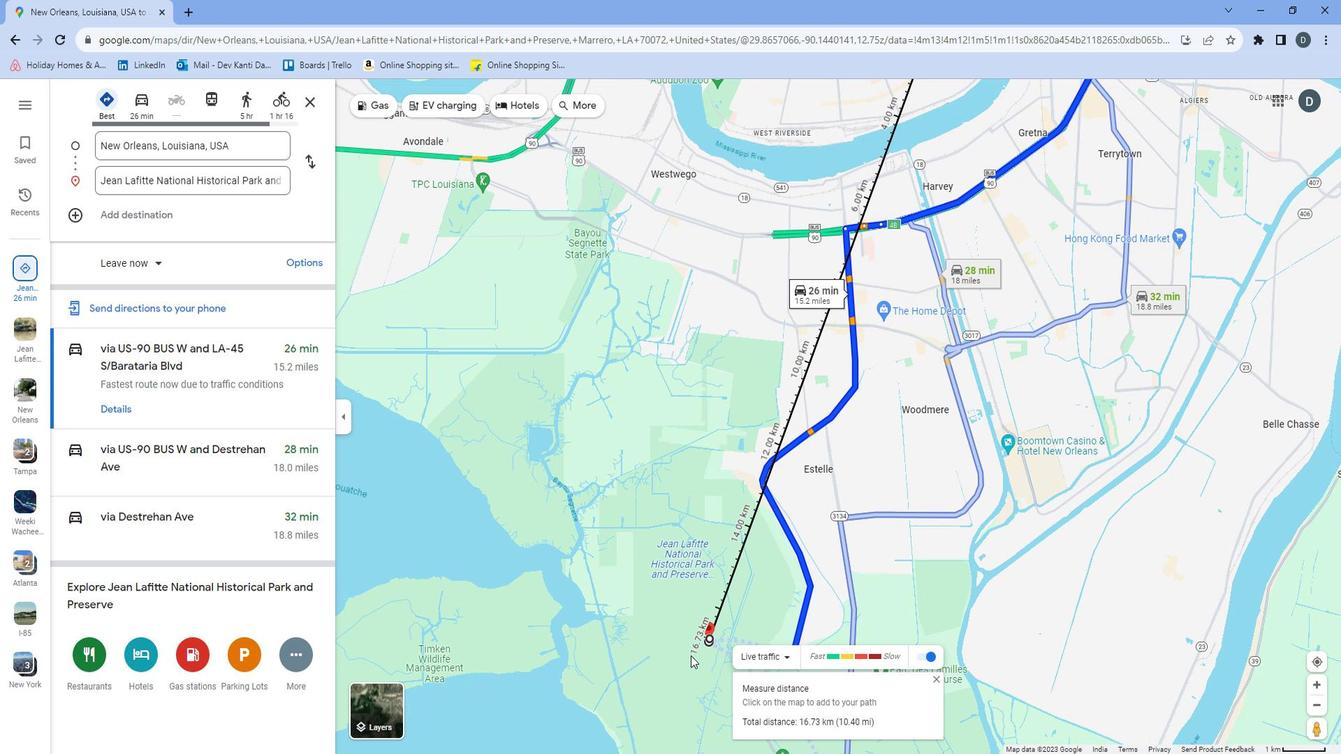 
Action: Mouse moved to (744, 676)
Screenshot: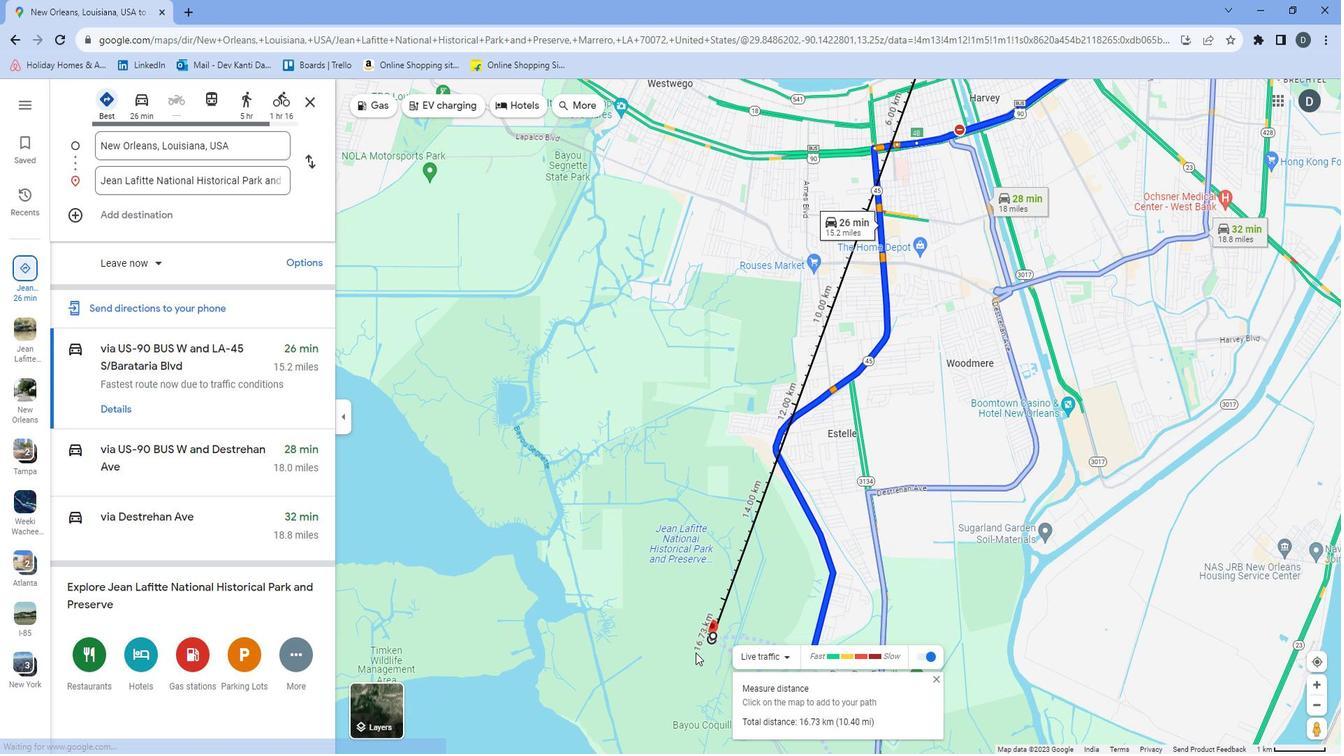 
Action: Mouse scrolled (744, 677) with delta (0, 0)
Screenshot: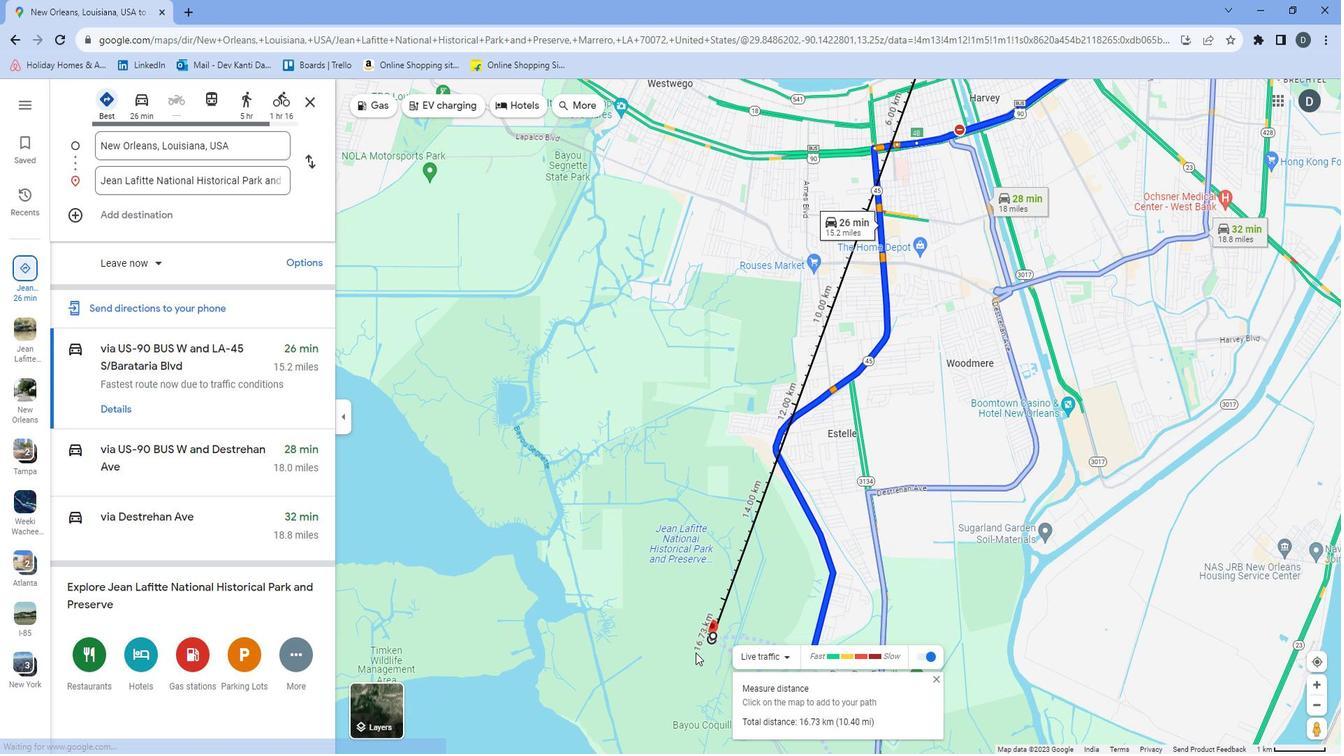 
Action: Mouse moved to (745, 676)
Screenshot: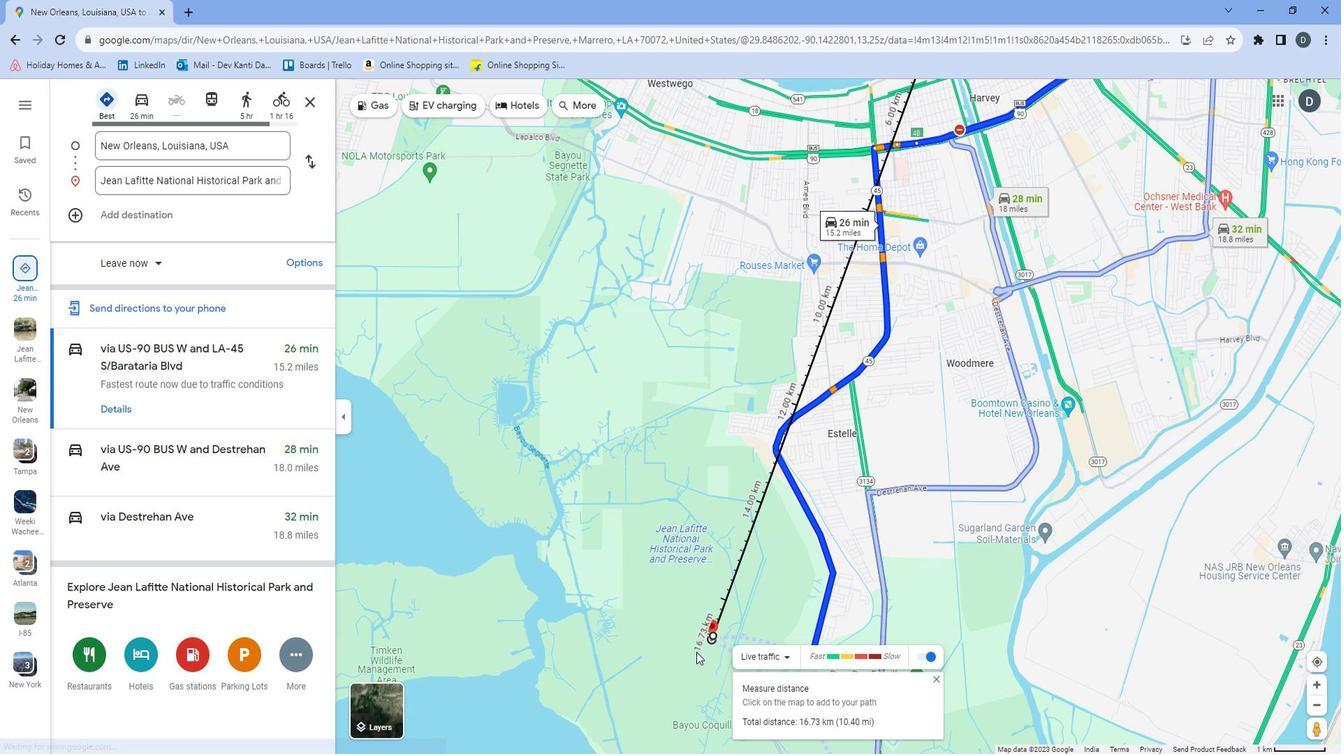 
Action: Mouse scrolled (745, 676) with delta (0, 0)
Screenshot: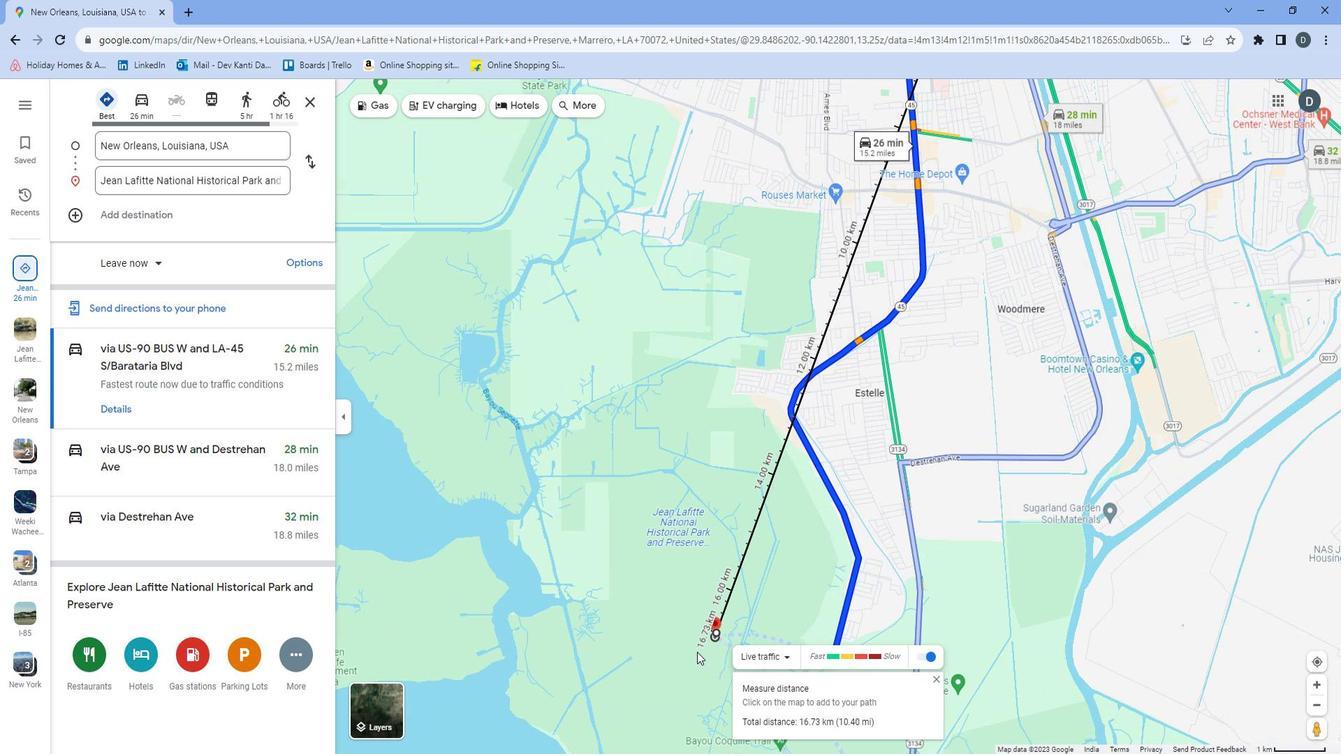 
Action: Mouse moved to (747, 674)
Screenshot: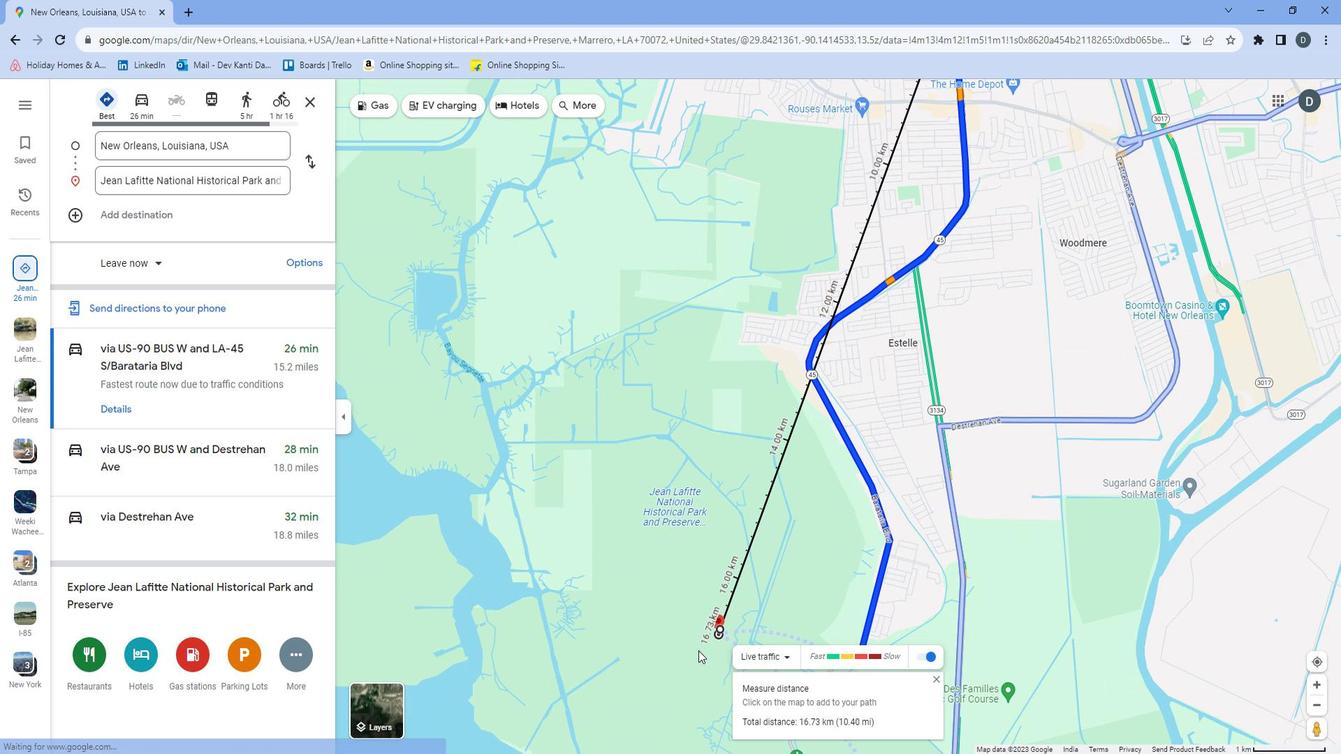 
Action: Mouse scrolled (747, 675) with delta (0, 0)
Screenshot: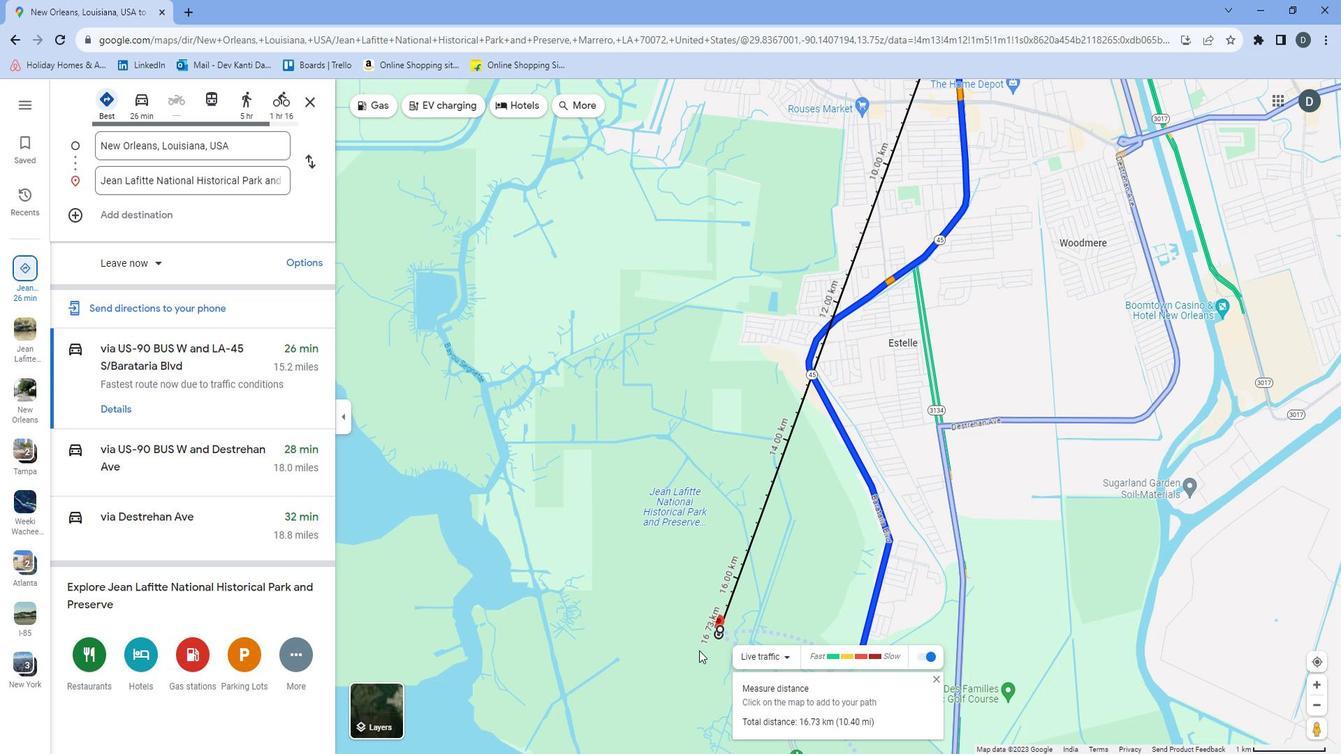 
Action: Mouse moved to (862, 553)
Screenshot: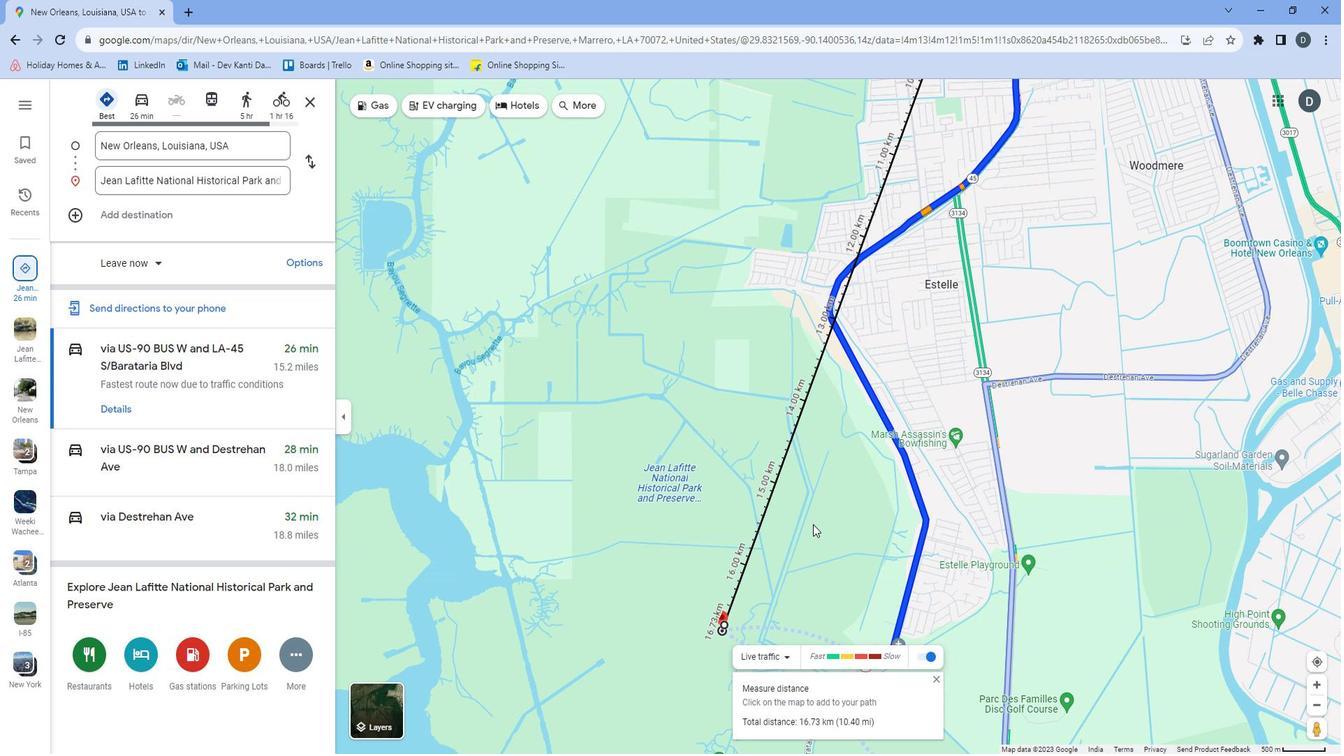 
Action: Mouse pressed left at (862, 553)
Screenshot: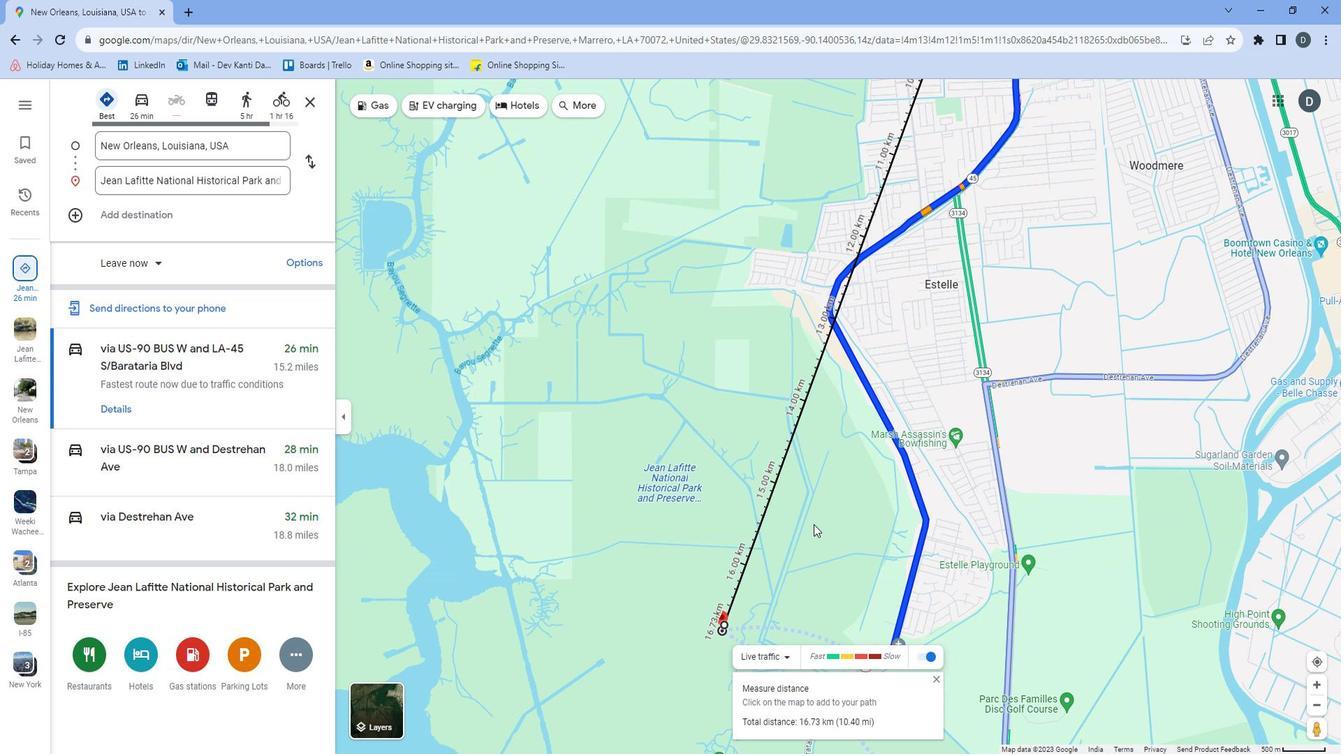 
Action: Mouse moved to (894, 490)
Screenshot: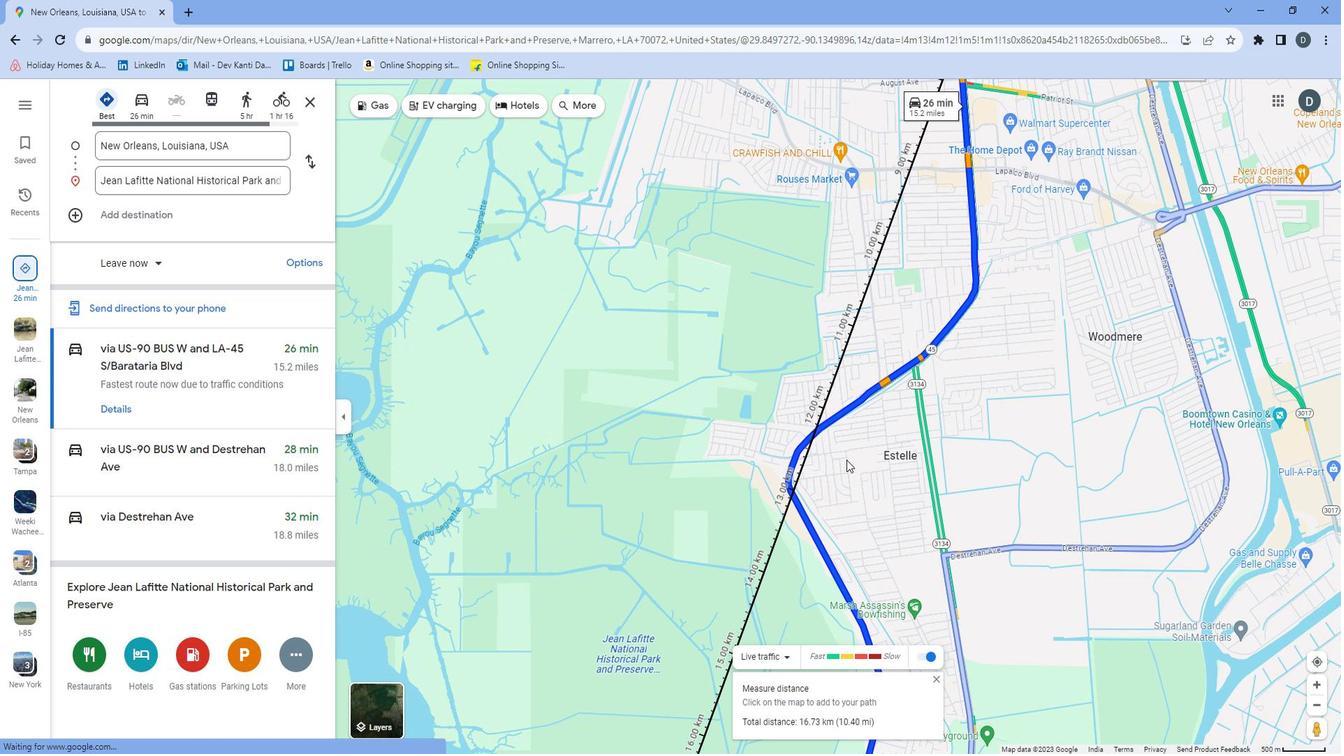 
Action: Mouse pressed left at (894, 490)
Screenshot: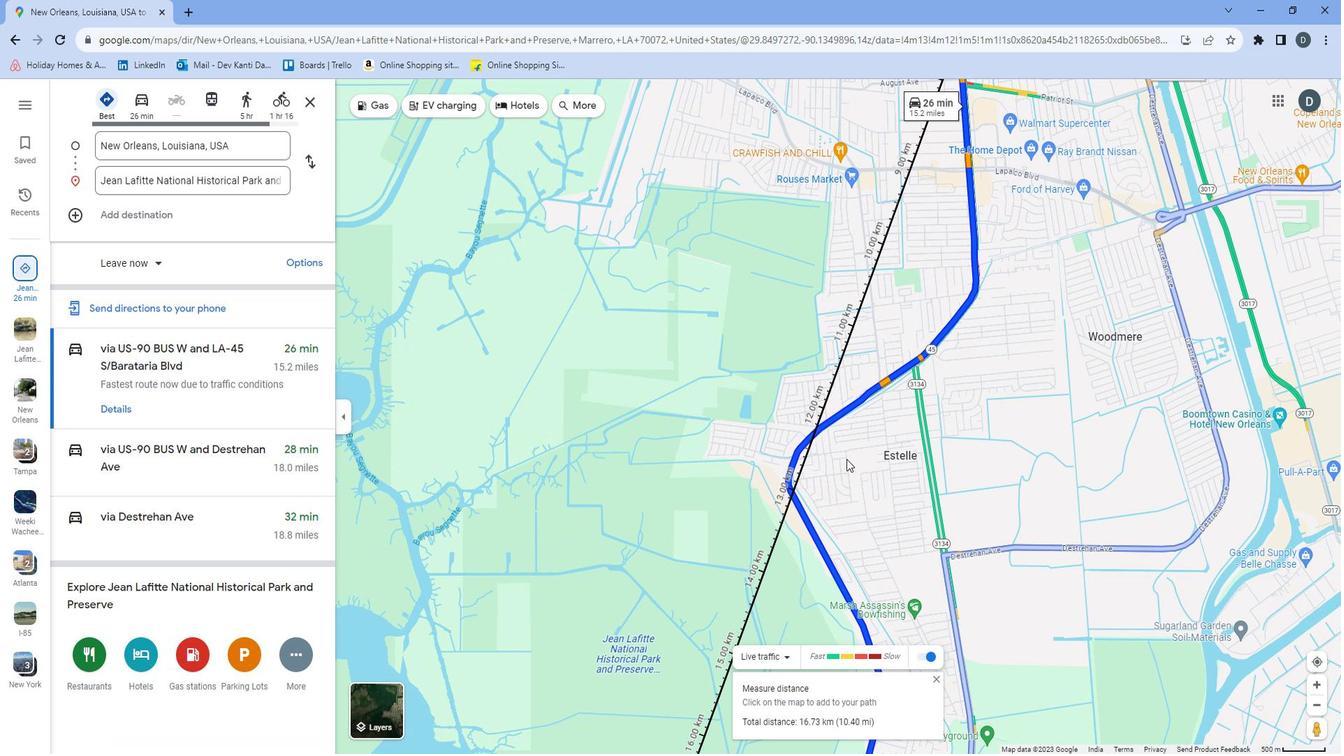 
Action: Mouse moved to (913, 438)
Screenshot: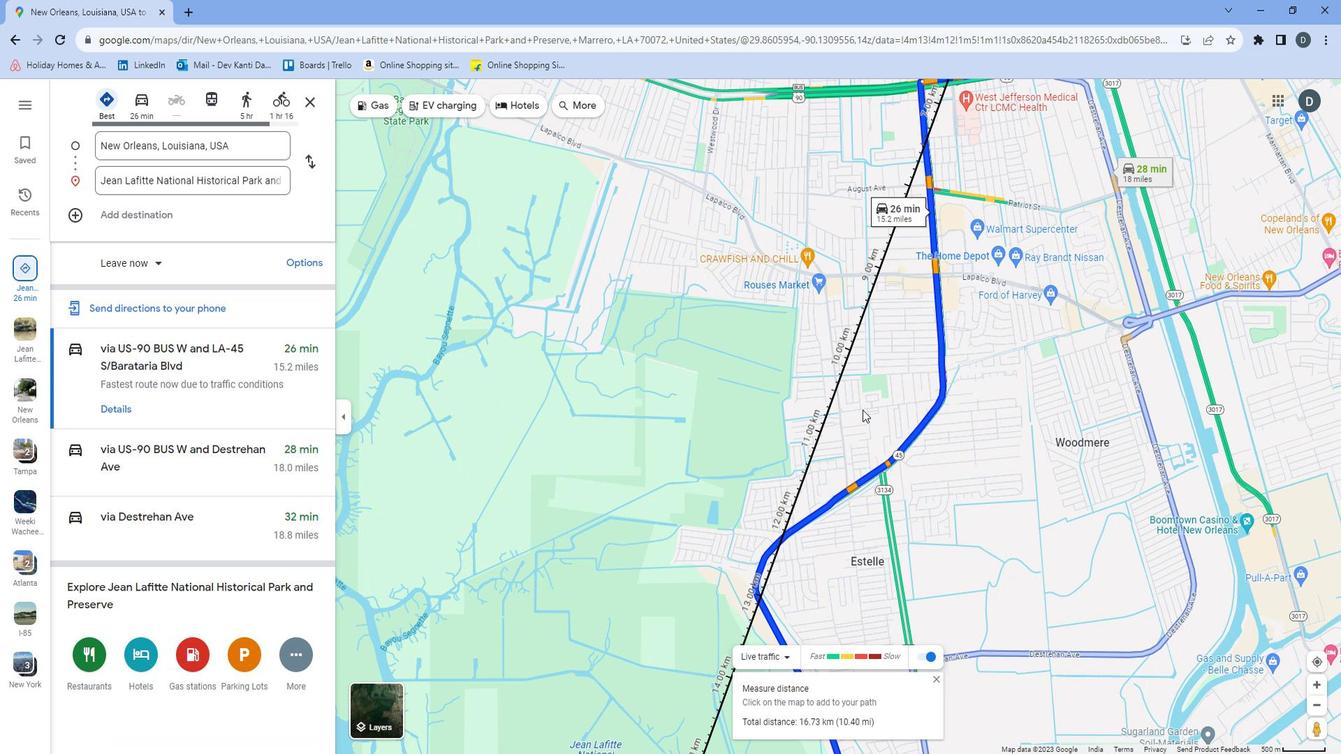 
Action: Mouse pressed left at (913, 438)
Screenshot: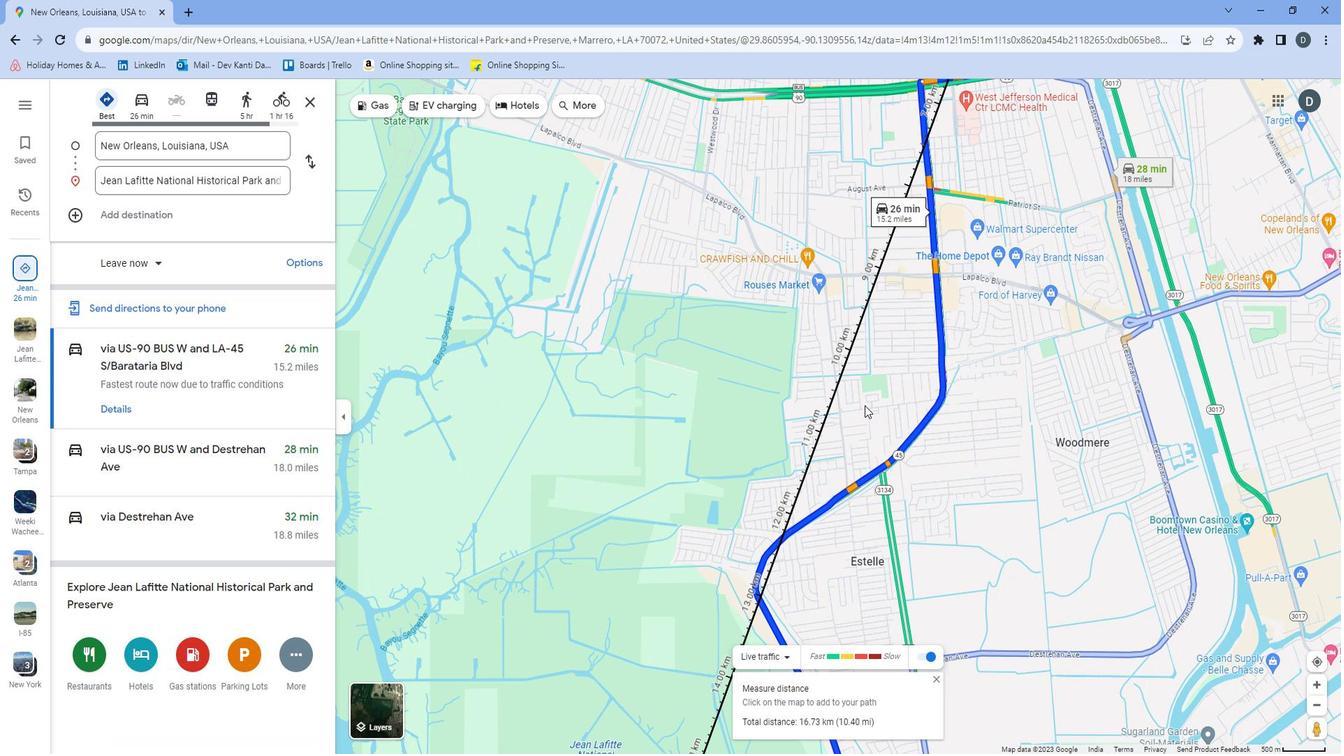 
Action: Mouse moved to (922, 431)
Screenshot: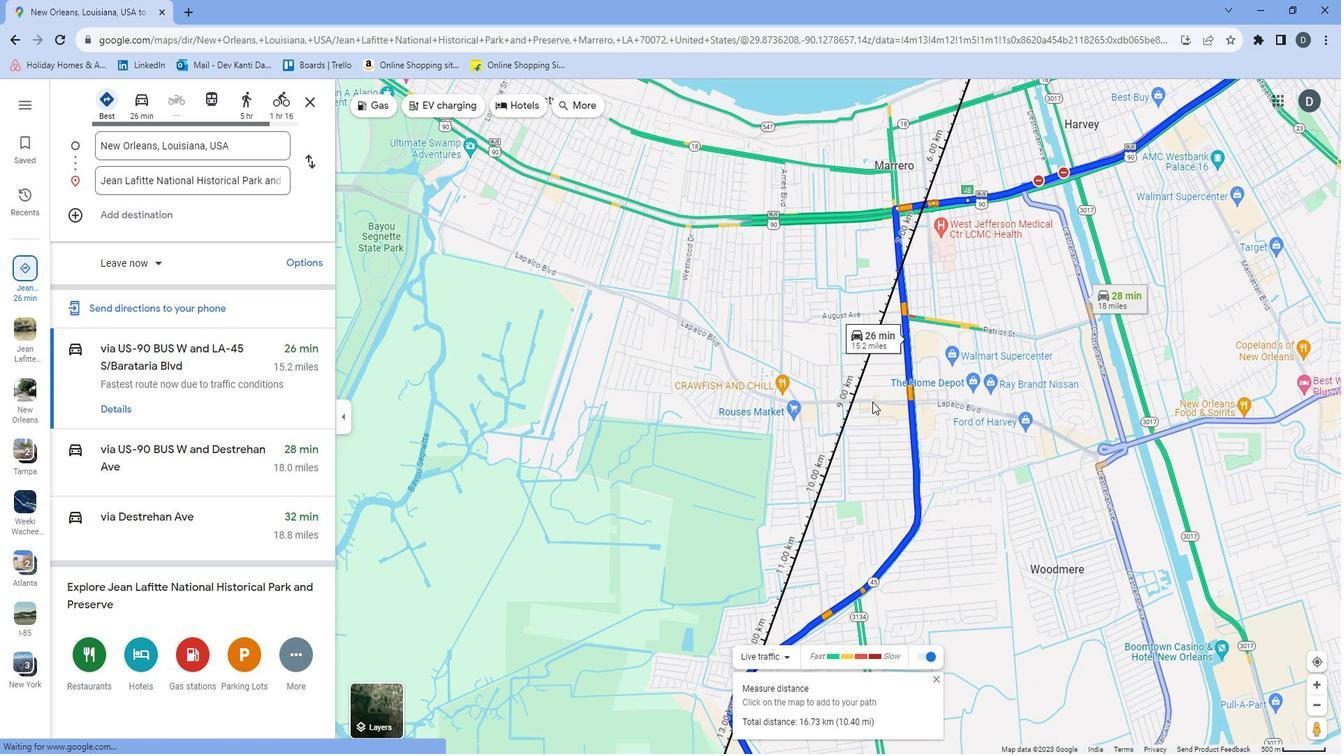 
Action: Mouse pressed left at (922, 431)
Screenshot: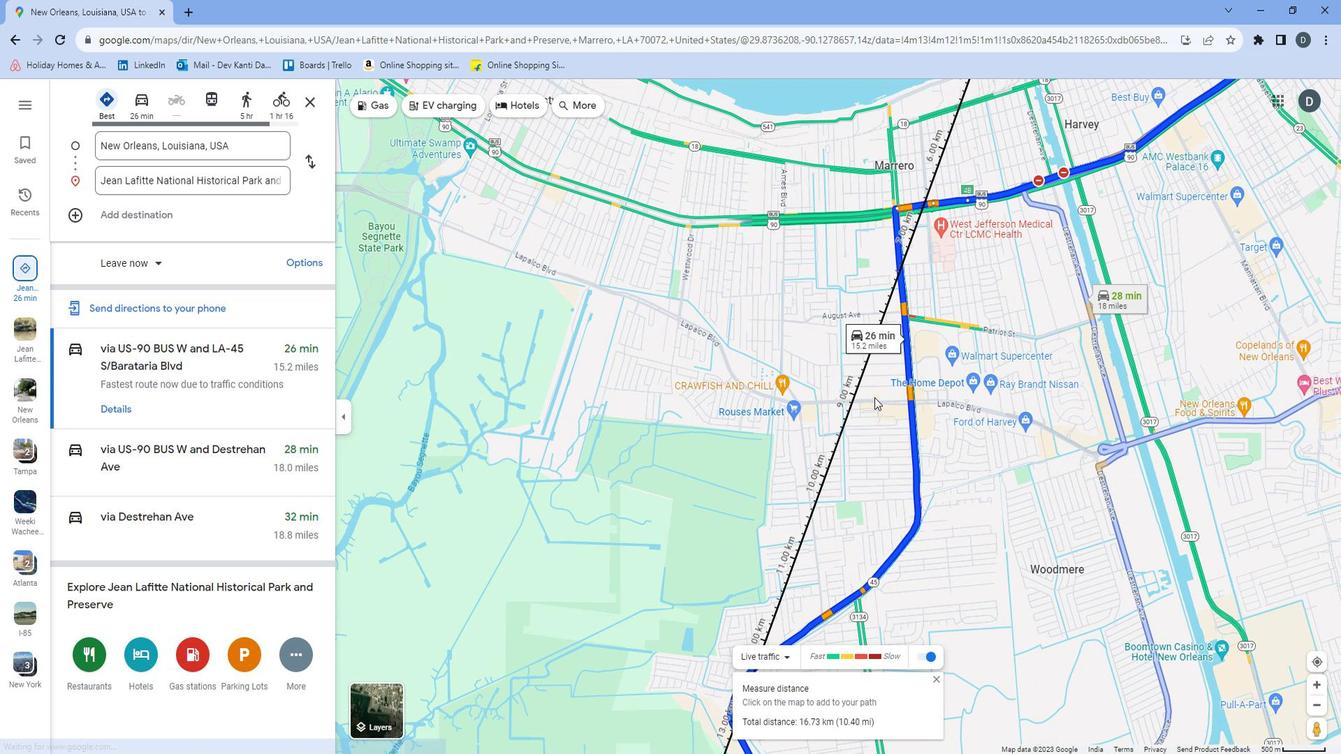 
Action: Mouse moved to (954, 415)
Screenshot: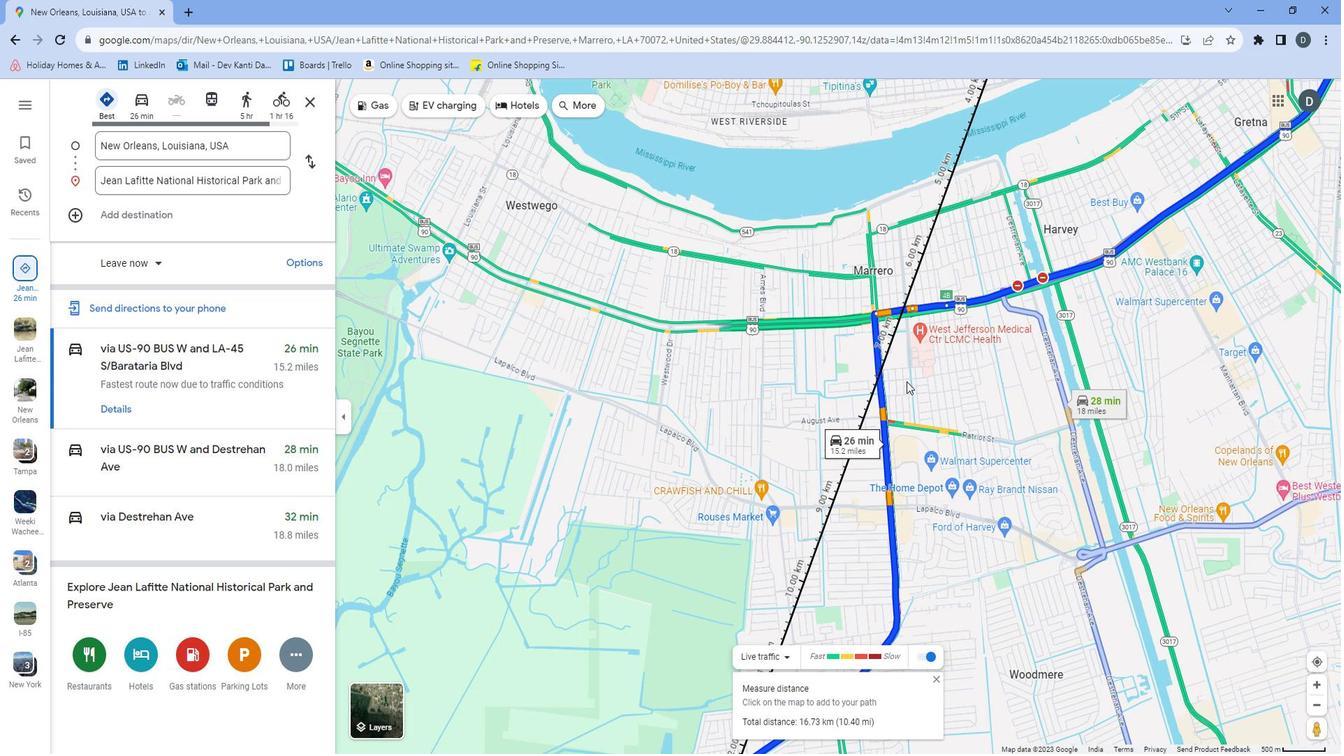 
Action: Mouse pressed left at (954, 415)
Screenshot: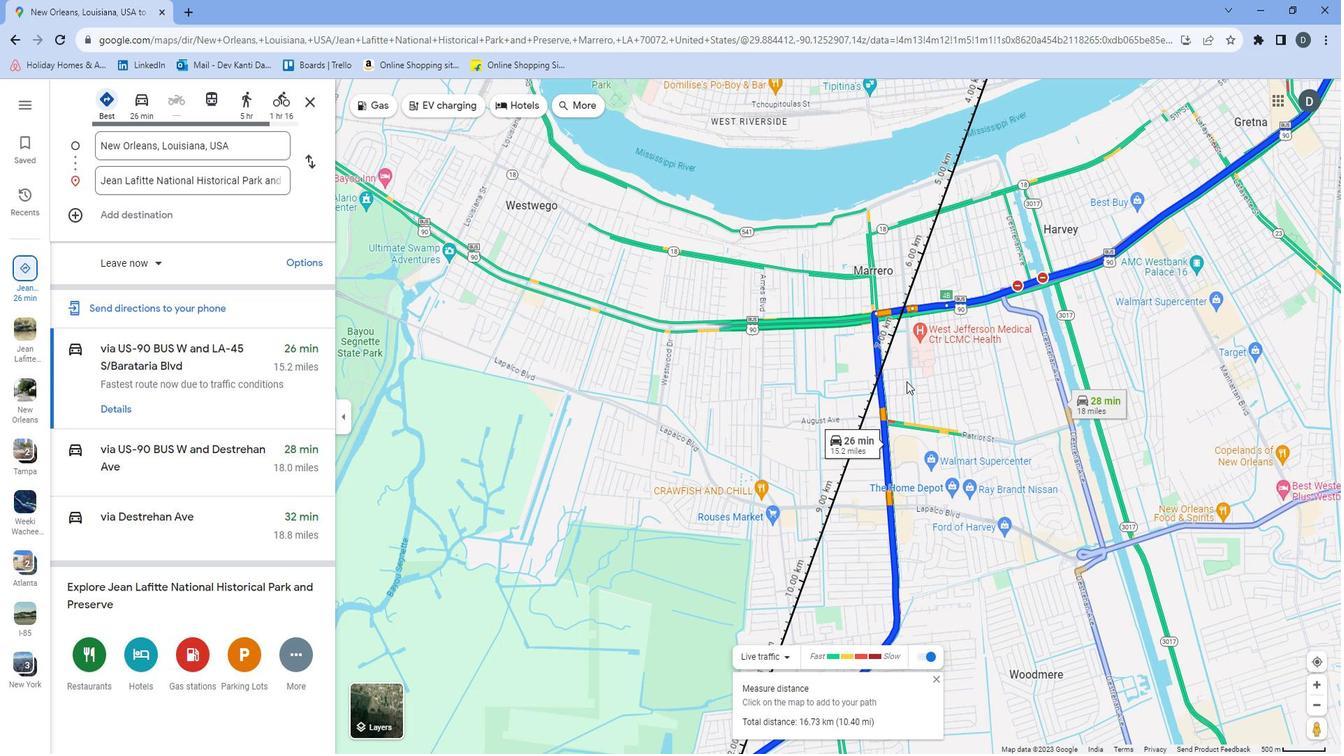 
Action: Mouse moved to (1035, 271)
Screenshot: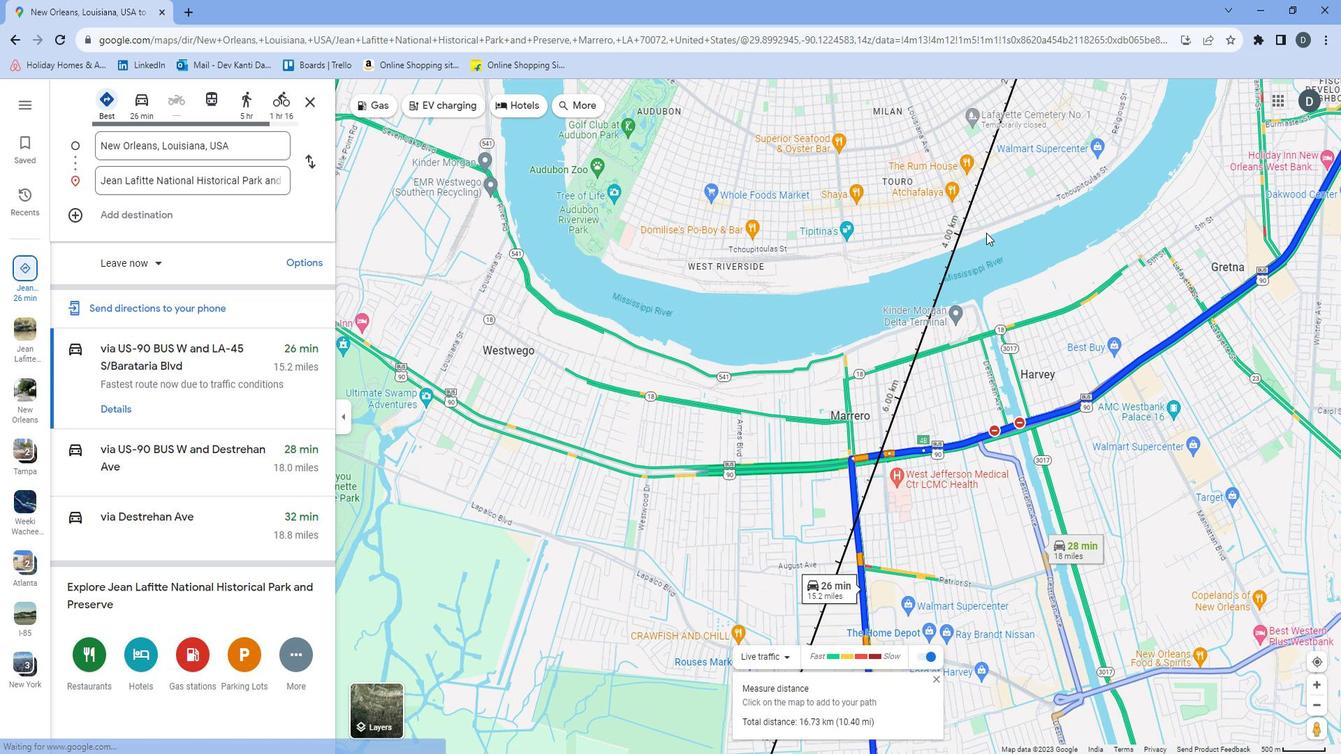 
Action: Mouse pressed left at (1035, 271)
Screenshot: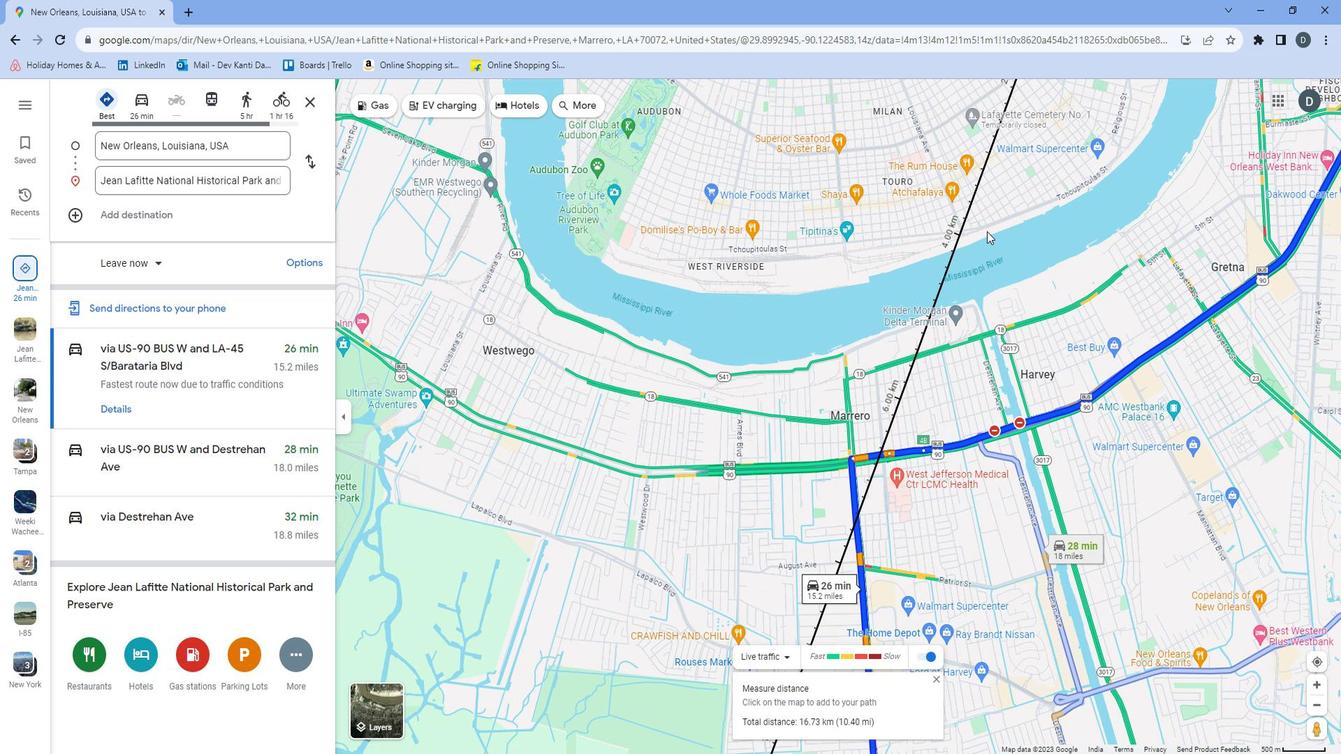 
Action: Mouse moved to (1031, 345)
Screenshot: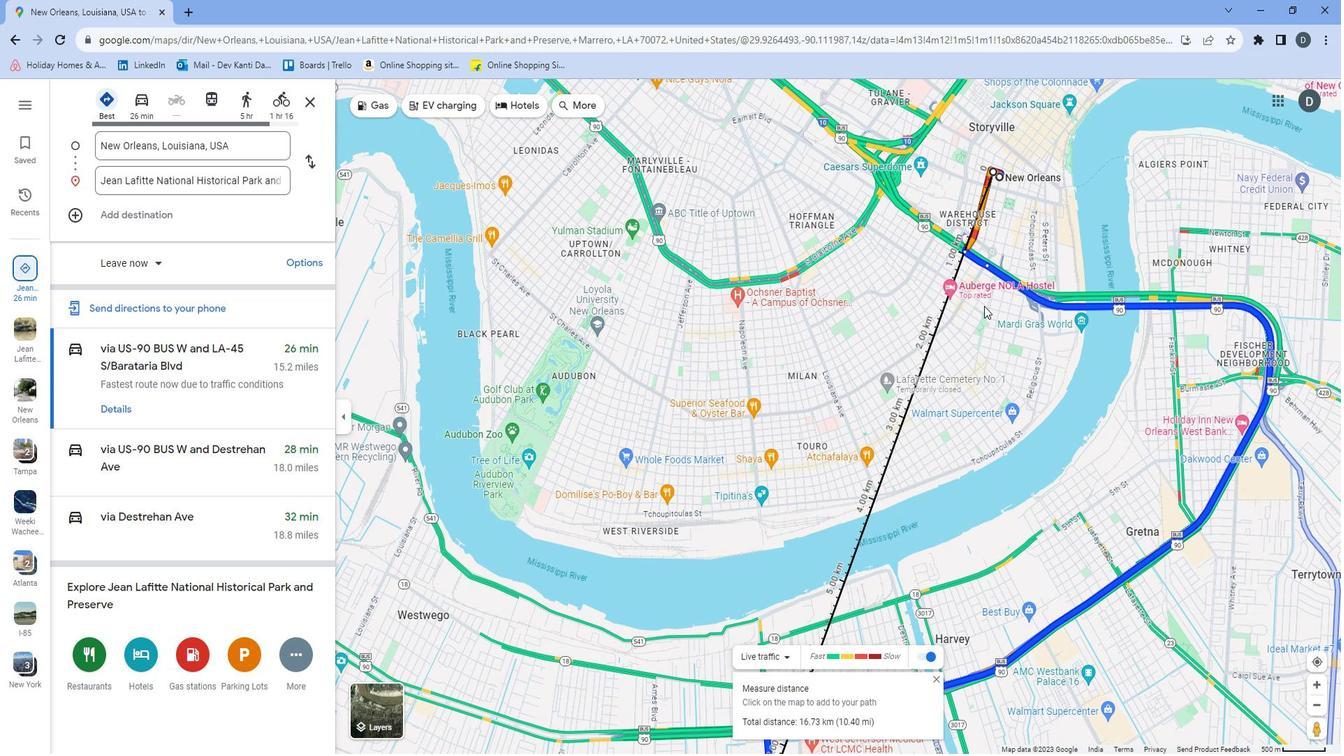 
Action: Mouse pressed left at (1031, 345)
Screenshot: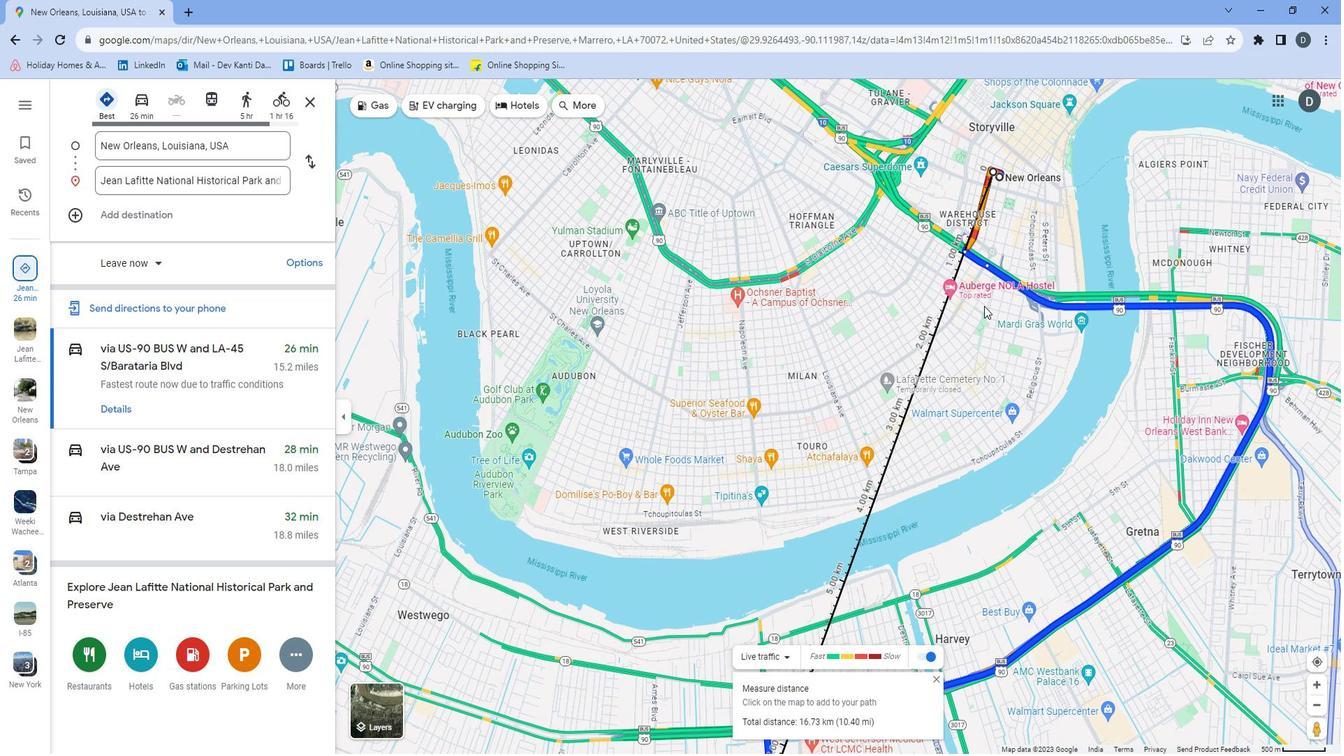 
Action: Mouse moved to (987, 458)
Screenshot: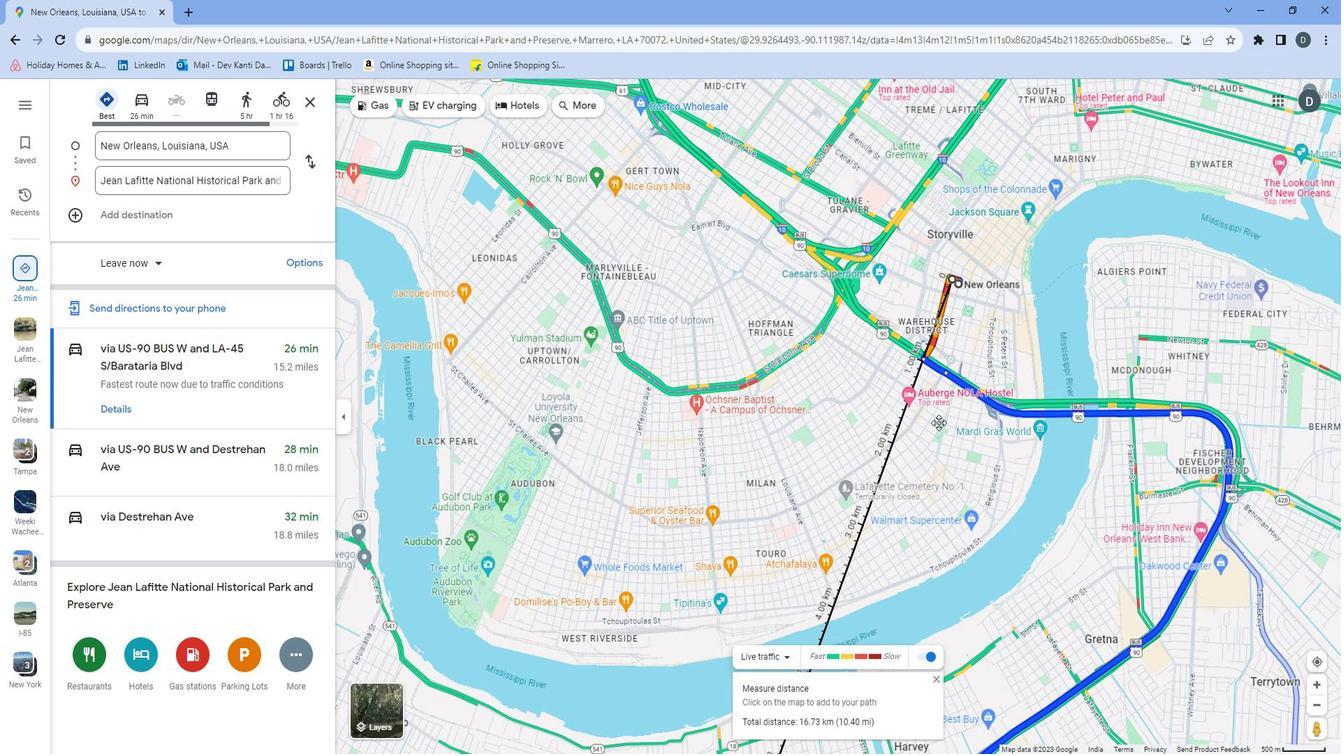 
